 Task: Set Duration of Sprint called Sprint0000000012 in Scrum Project Project0000000004 to 3 weeks in Jira. Create ChildIssue0000000021 as Child Issue of Issue Issue0000000011 in Backlog  in Scrum Project Project0000000003 in Jira. Create ChildIssue0000000022 as Child Issue of Issue Issue0000000011 in Backlog  in Scrum Project Project0000000003 in Jira. Create ChildIssue0000000023 as Child Issue of Issue Issue0000000012 in Backlog  in Scrum Project Project0000000003 in Jira. Create ChildIssue0000000024 as Child Issue of Issue Issue0000000012 in Backlog  in Scrum Project Project0000000003 in Jira
Action: Mouse scrolled (477, 287) with delta (0, -1)
Screenshot: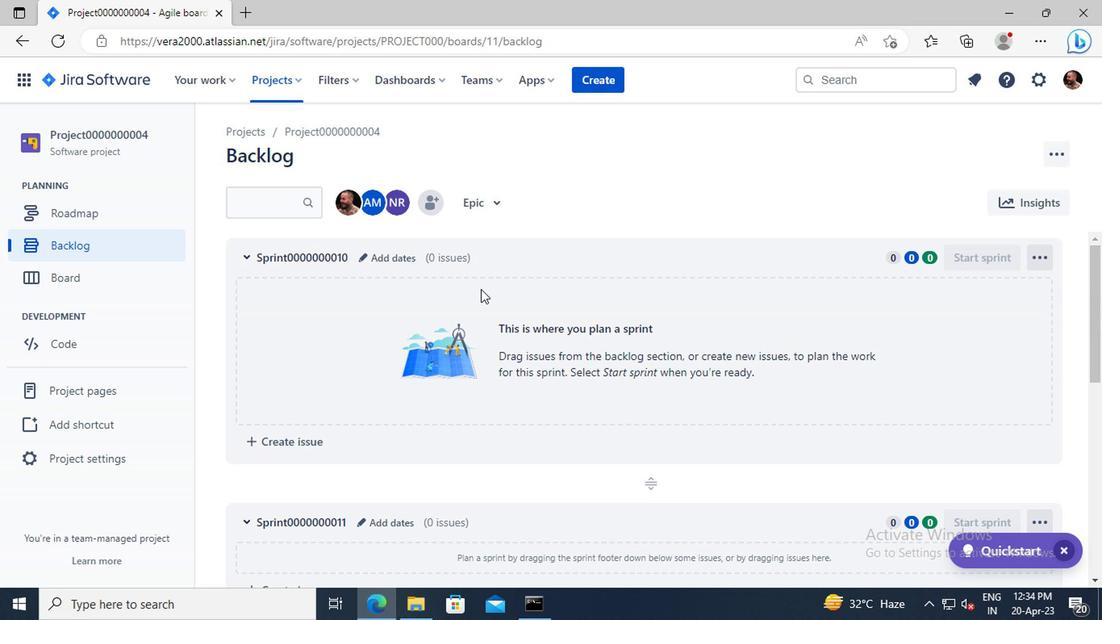 
Action: Mouse scrolled (477, 287) with delta (0, -1)
Screenshot: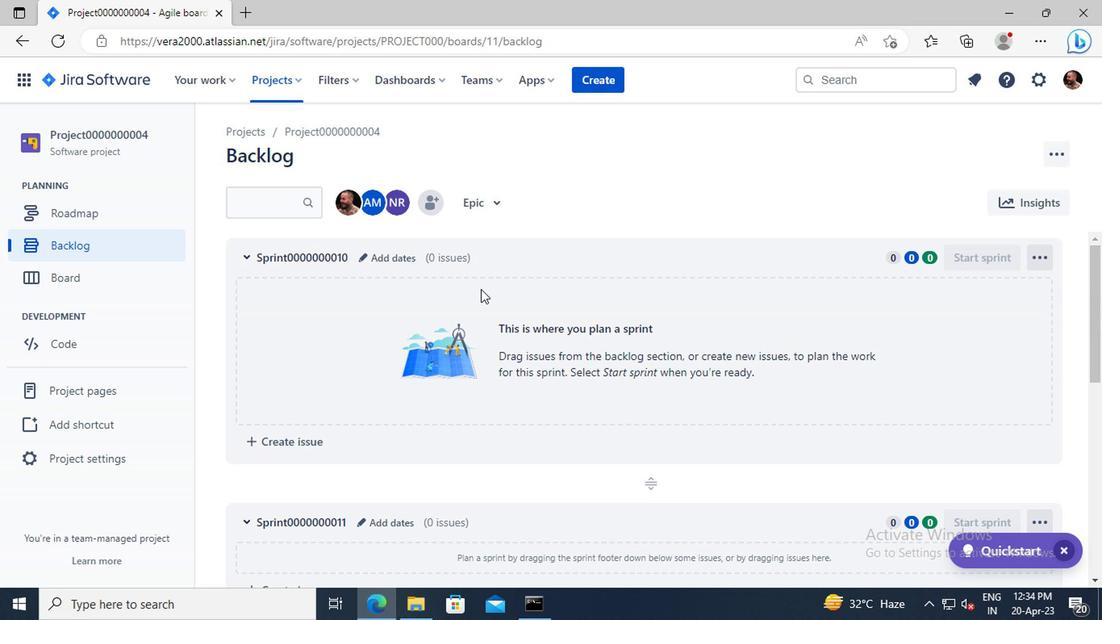 
Action: Mouse moved to (477, 329)
Screenshot: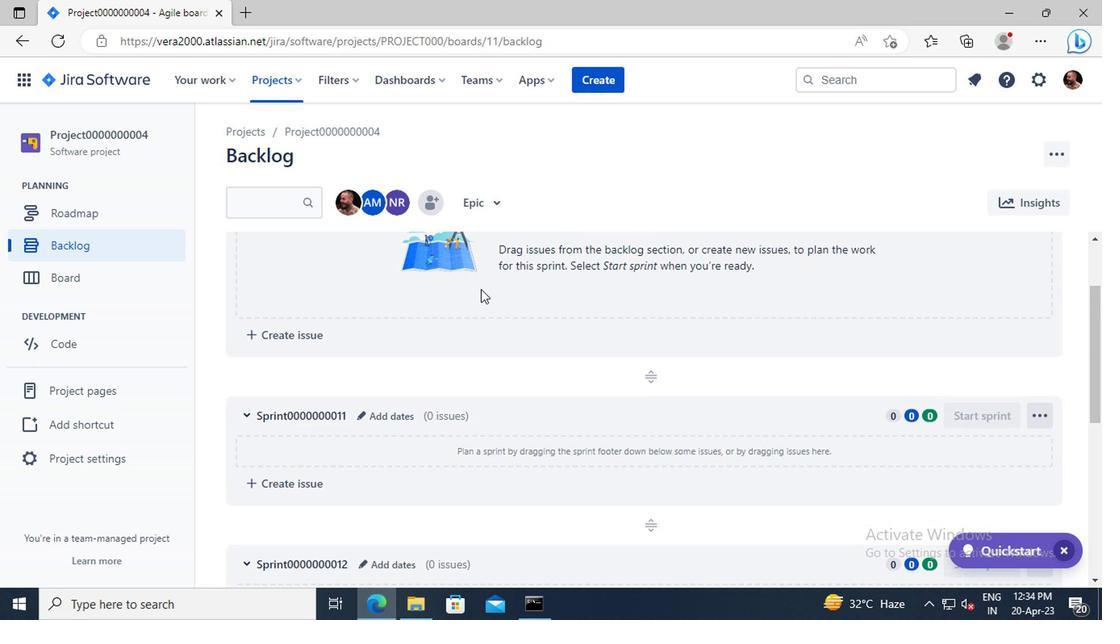 
Action: Mouse scrolled (477, 328) with delta (0, -1)
Screenshot: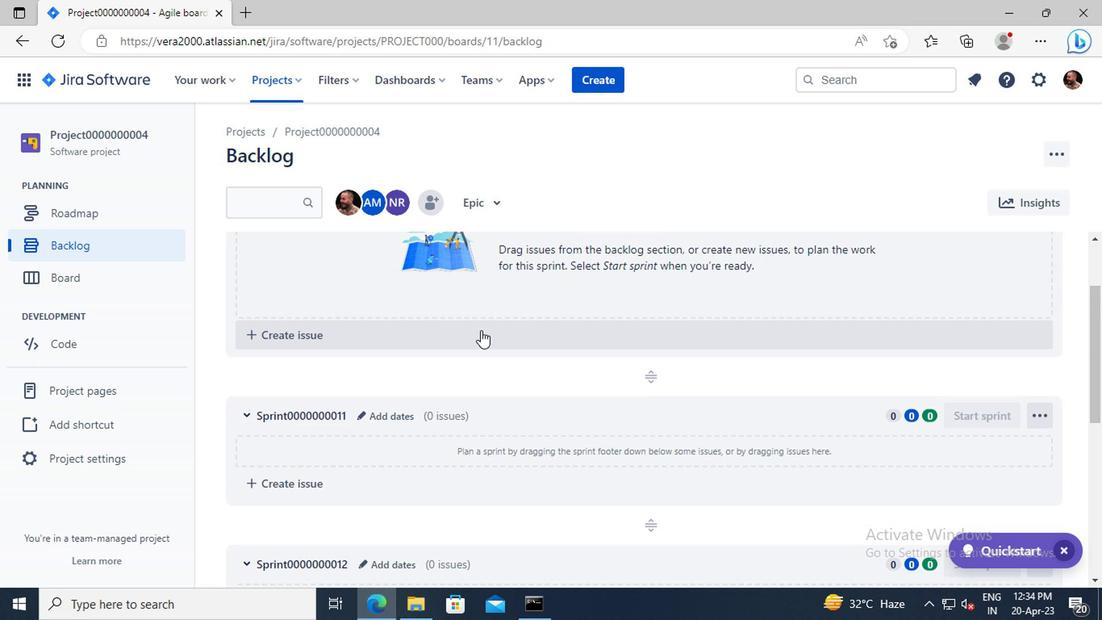 
Action: Mouse scrolled (477, 328) with delta (0, -1)
Screenshot: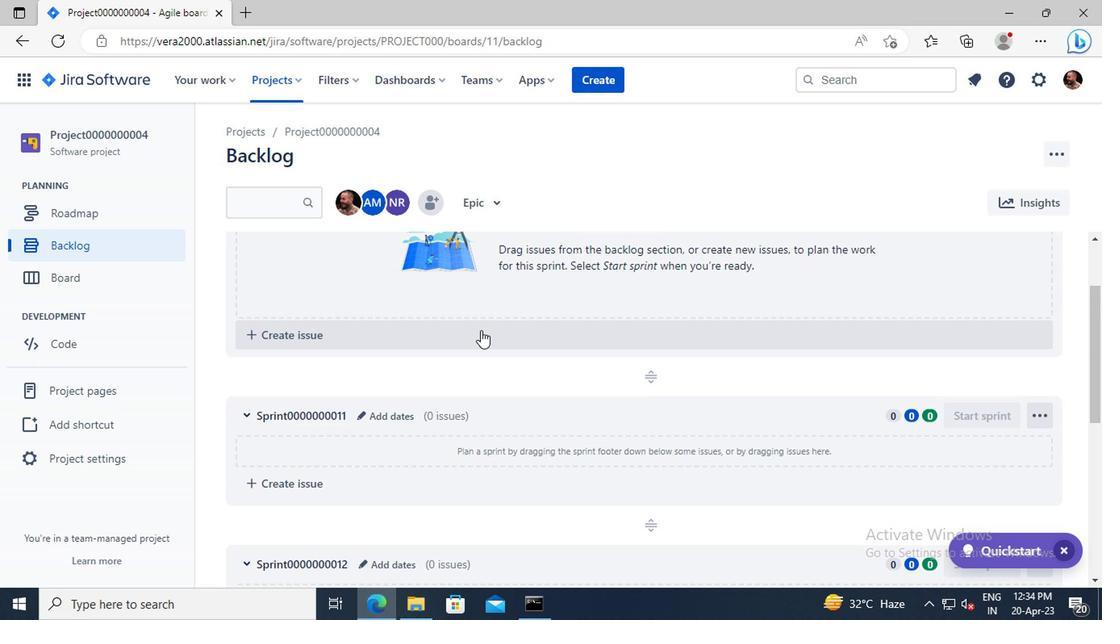 
Action: Mouse moved to (384, 455)
Screenshot: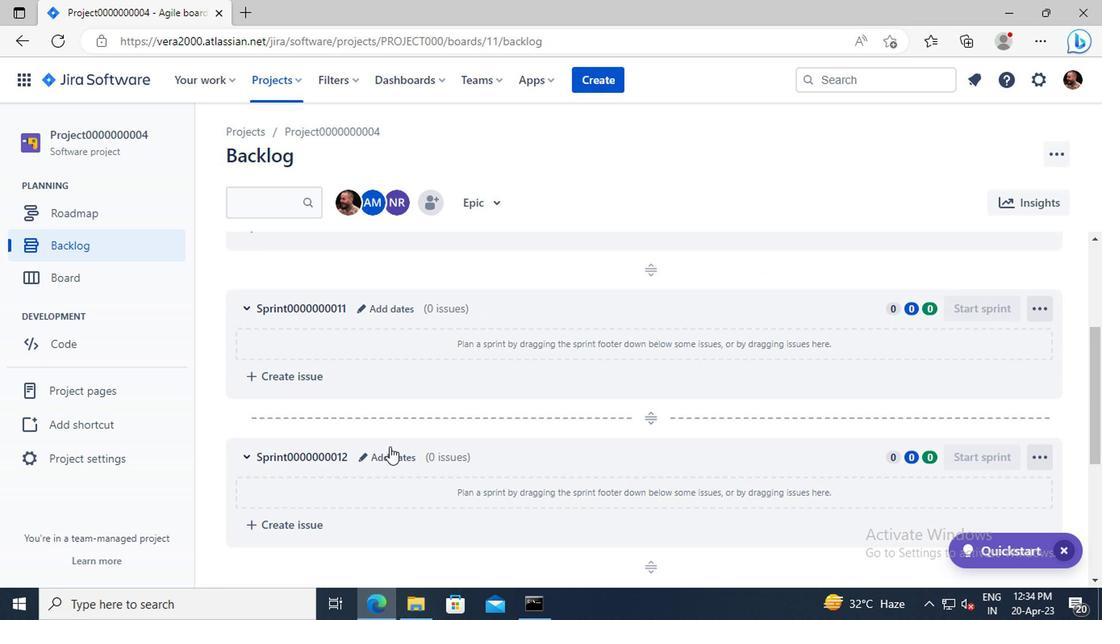 
Action: Mouse pressed left at (384, 455)
Screenshot: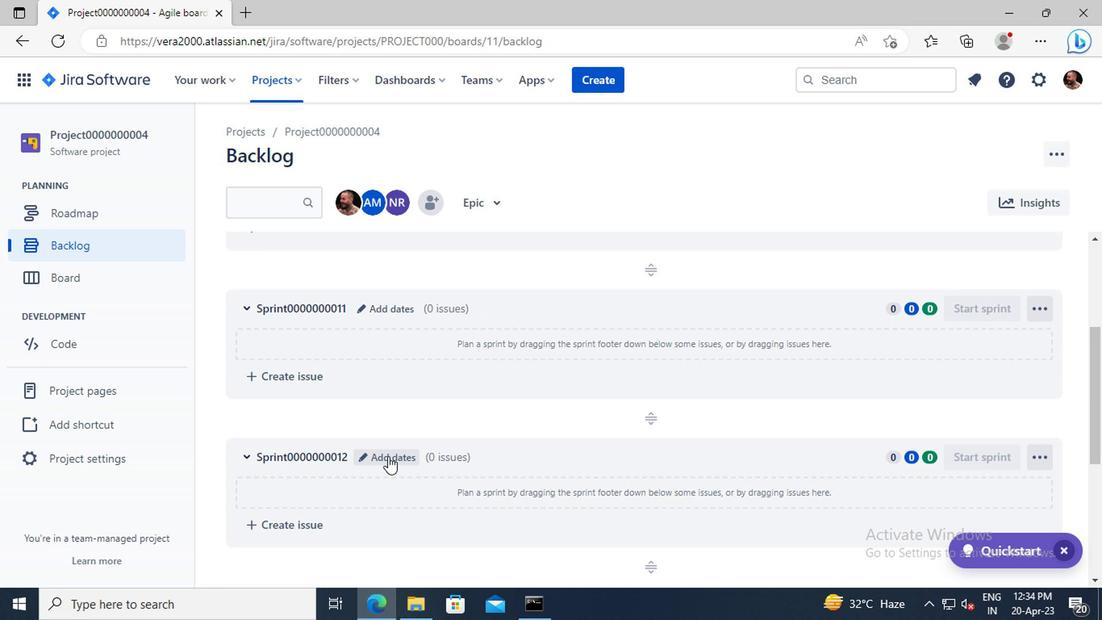 
Action: Mouse moved to (384, 258)
Screenshot: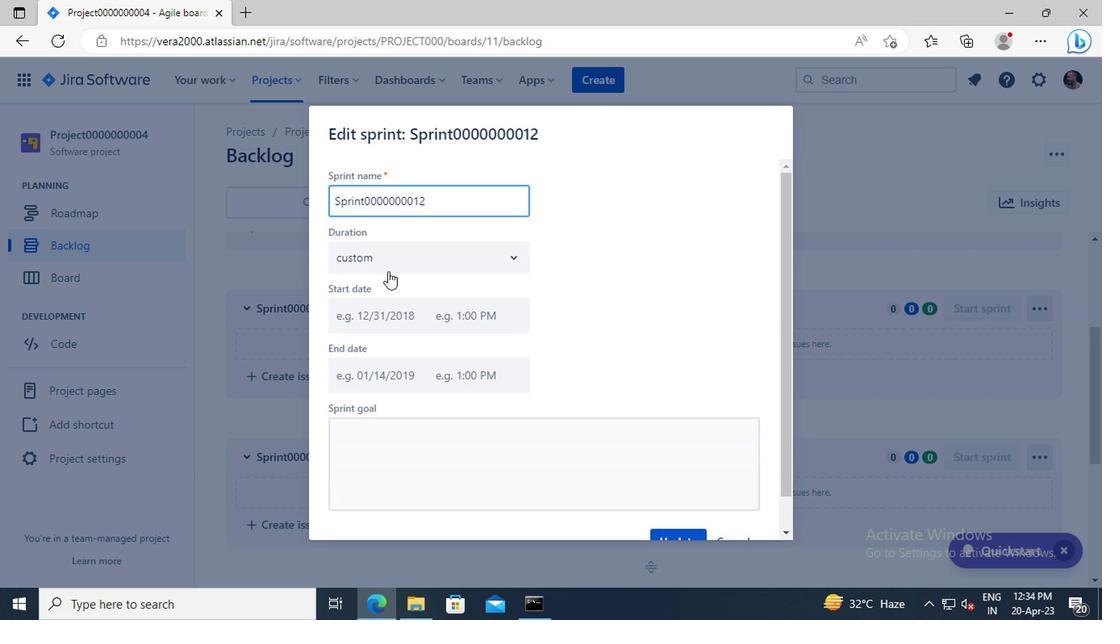
Action: Mouse pressed left at (384, 258)
Screenshot: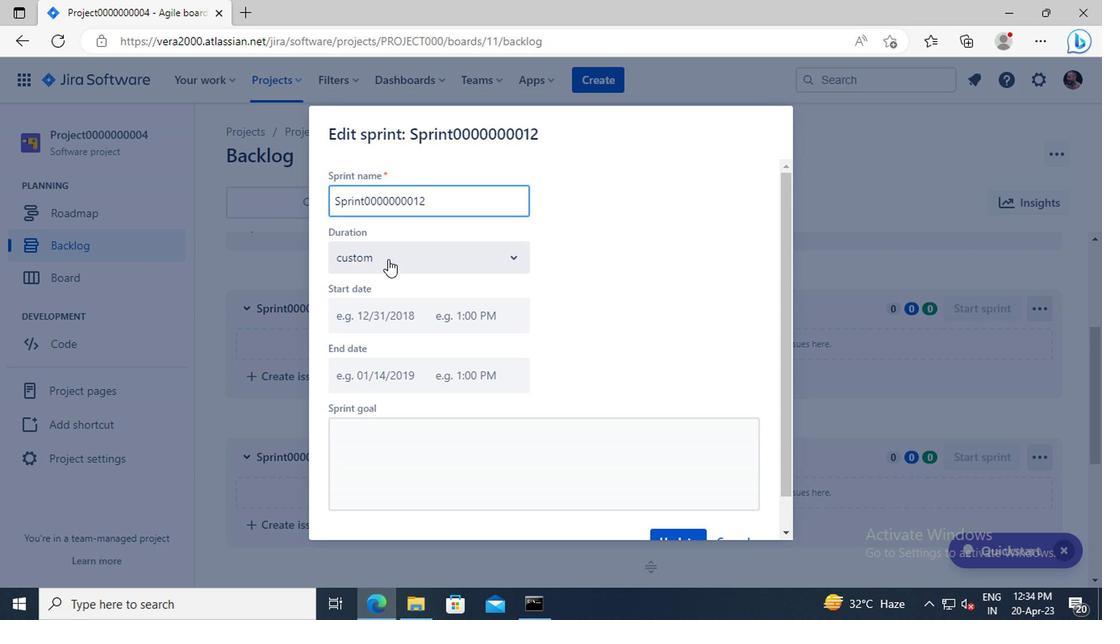 
Action: Mouse moved to (350, 350)
Screenshot: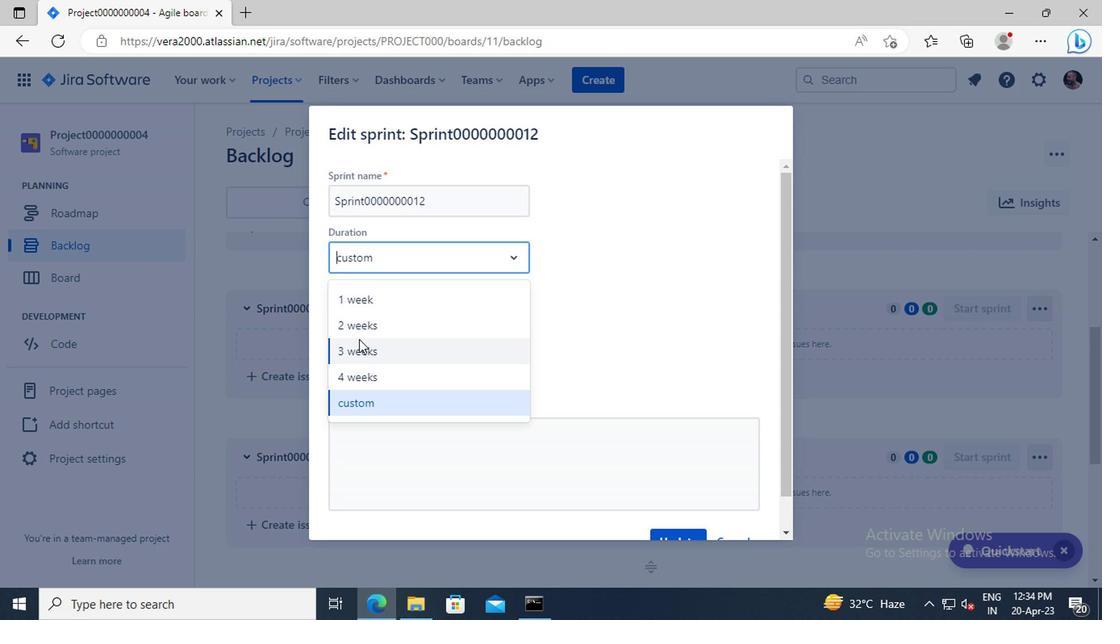 
Action: Mouse pressed left at (350, 350)
Screenshot: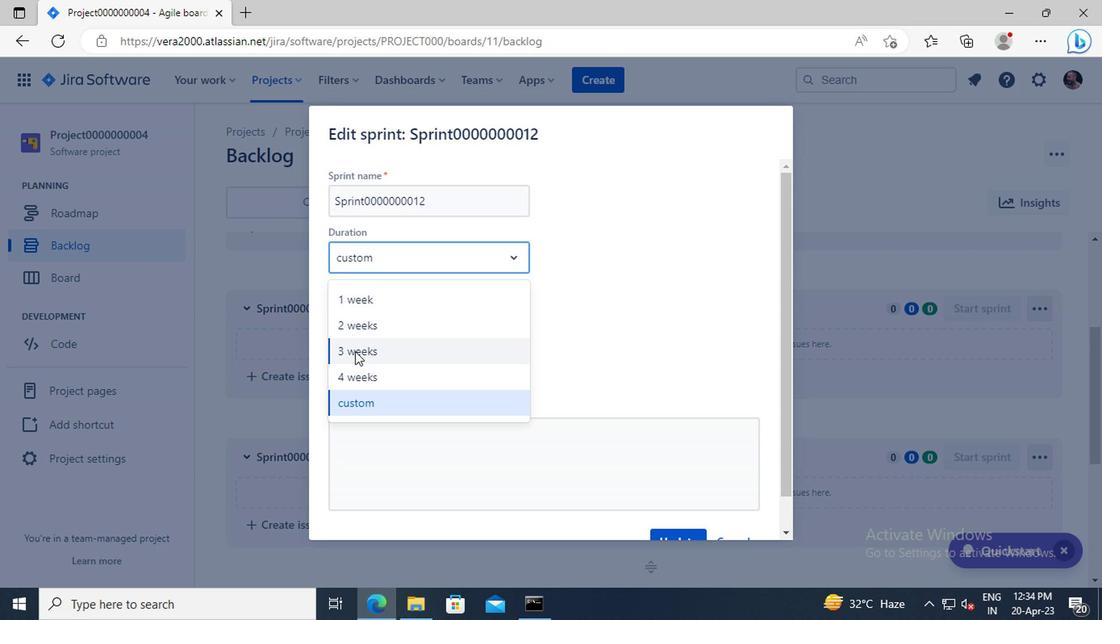 
Action: Mouse moved to (633, 479)
Screenshot: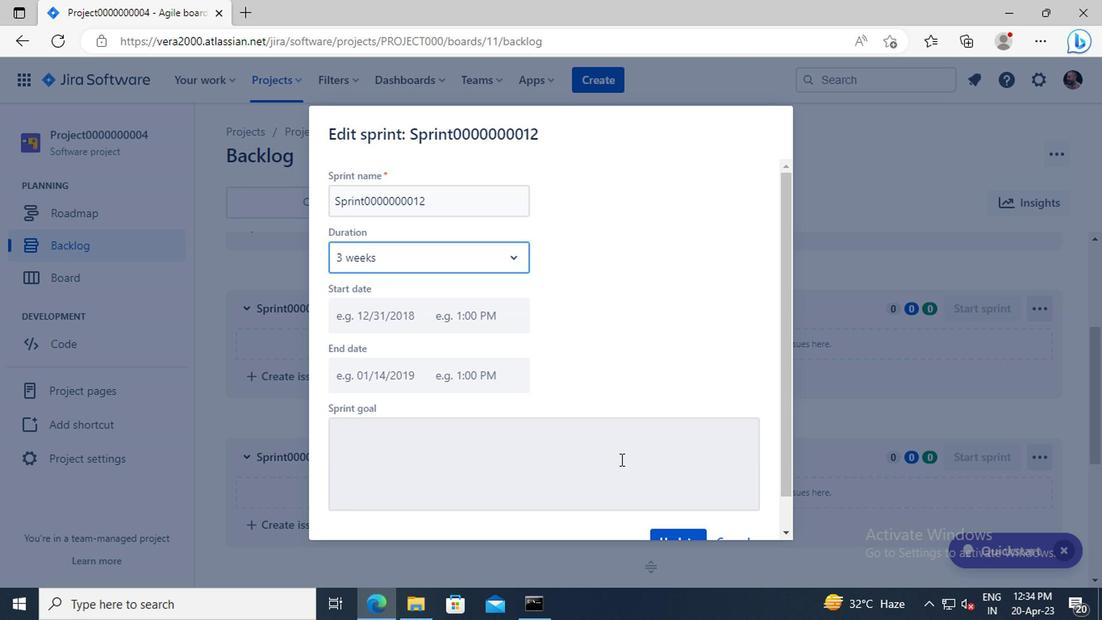 
Action: Mouse scrolled (633, 478) with delta (0, 0)
Screenshot: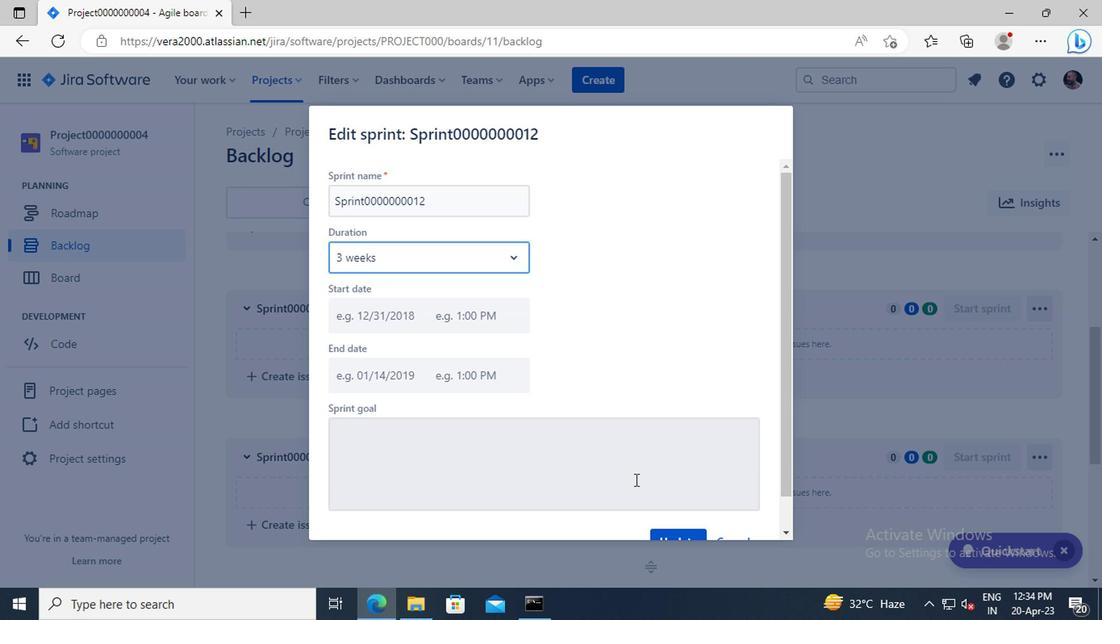 
Action: Mouse scrolled (633, 478) with delta (0, 0)
Screenshot: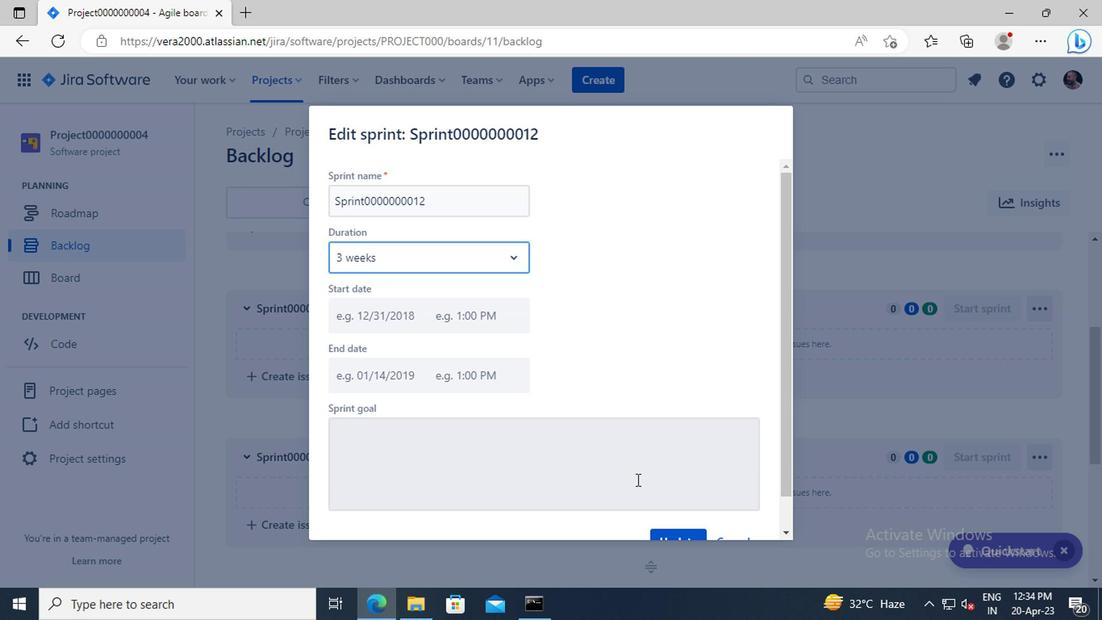 
Action: Mouse moved to (667, 498)
Screenshot: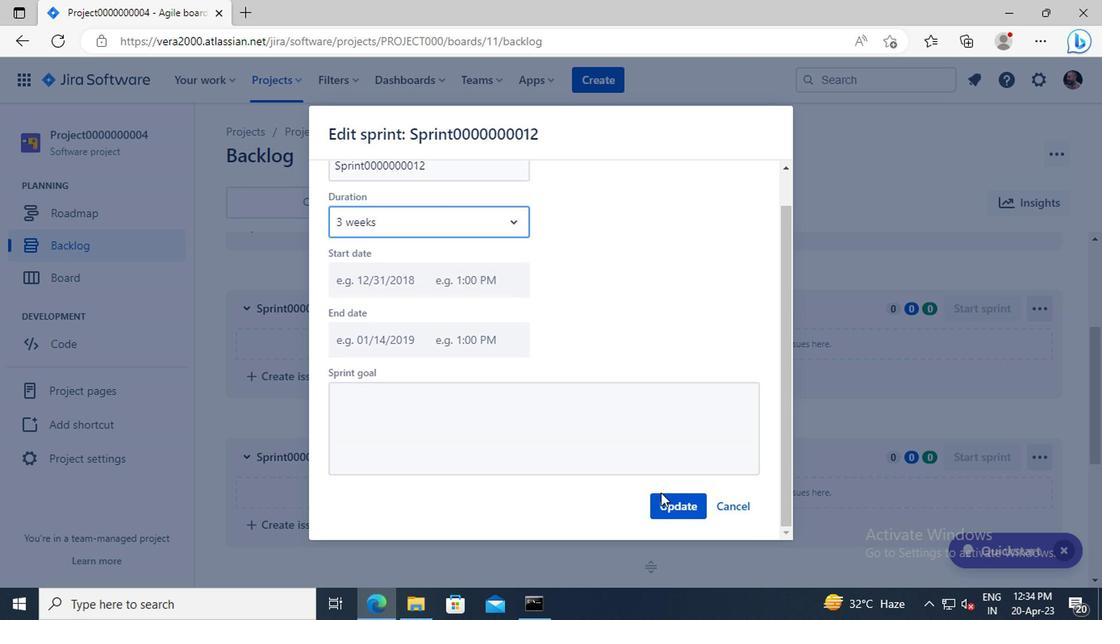 
Action: Mouse pressed left at (667, 498)
Screenshot: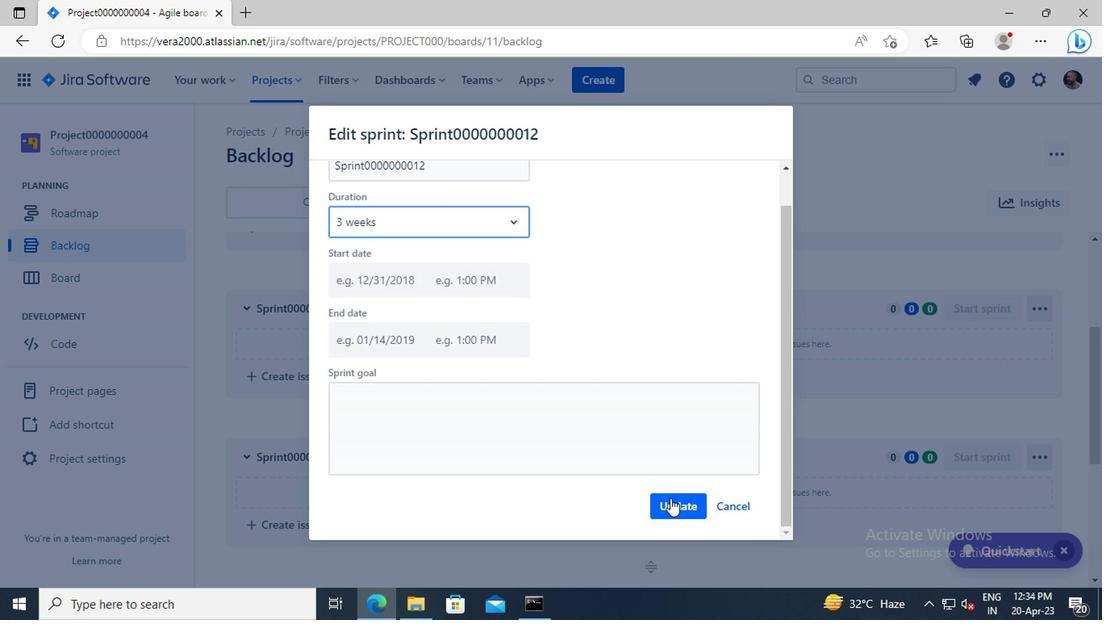 
Action: Mouse moved to (284, 79)
Screenshot: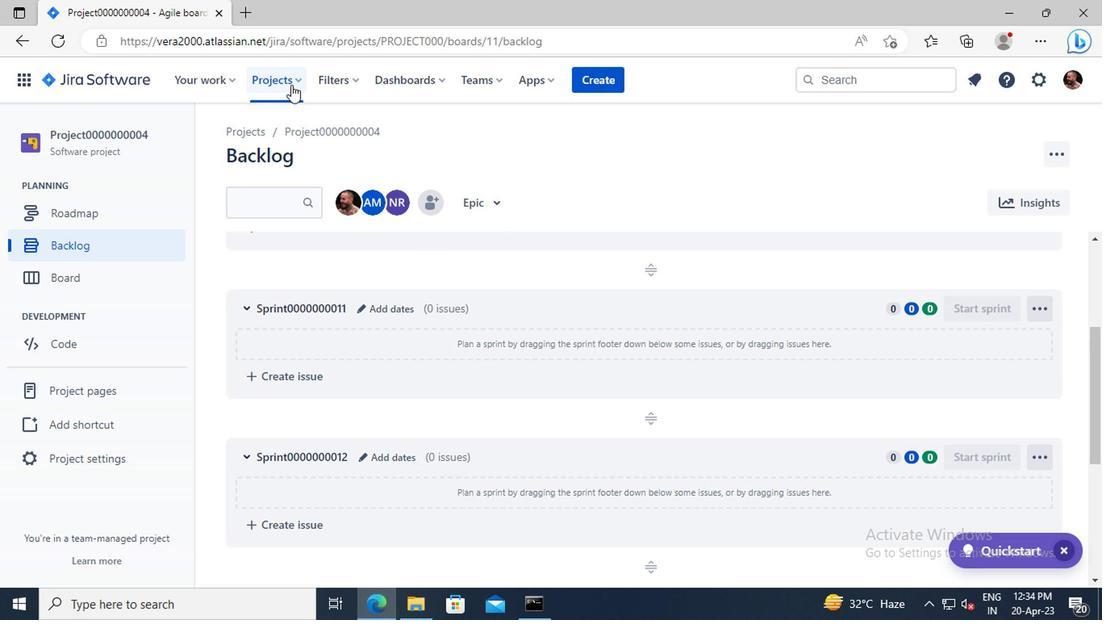 
Action: Mouse pressed left at (284, 79)
Screenshot: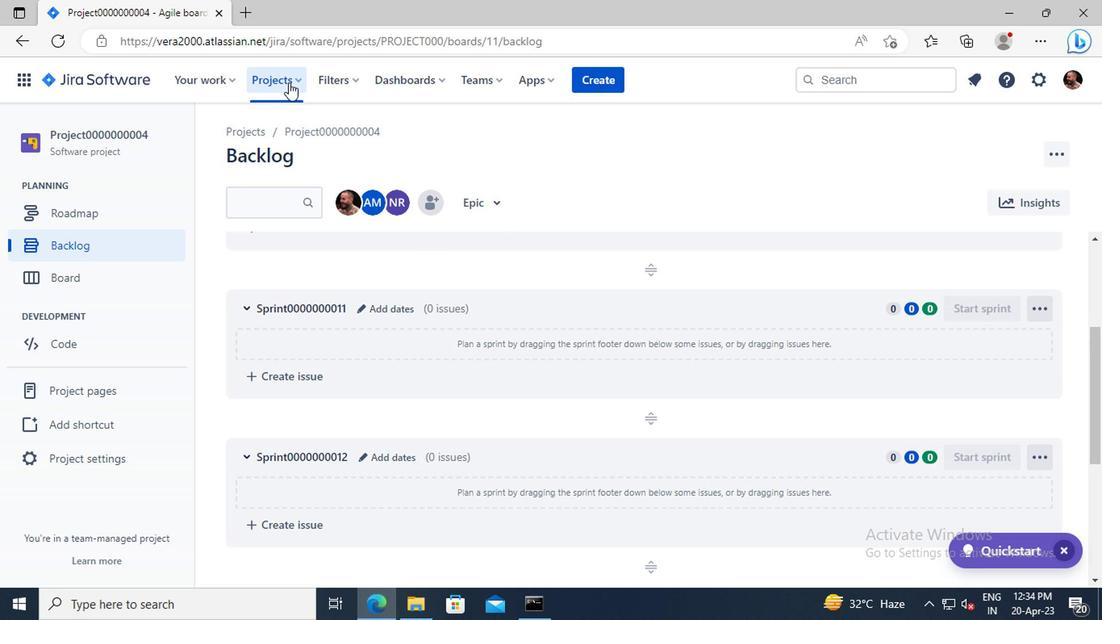 
Action: Mouse moved to (338, 187)
Screenshot: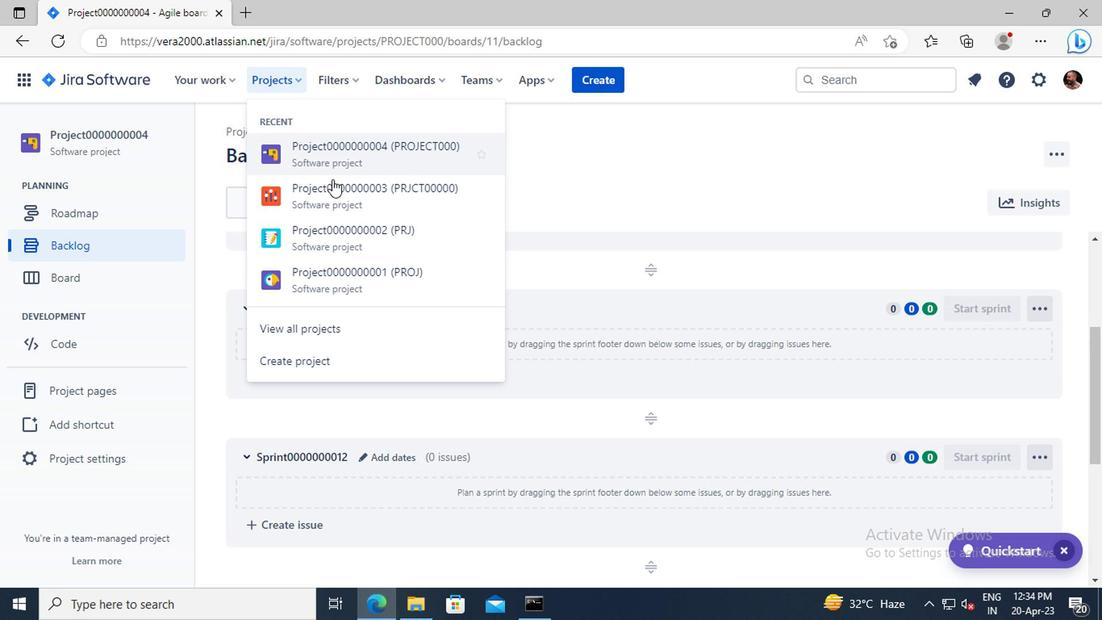 
Action: Mouse pressed left at (338, 187)
Screenshot: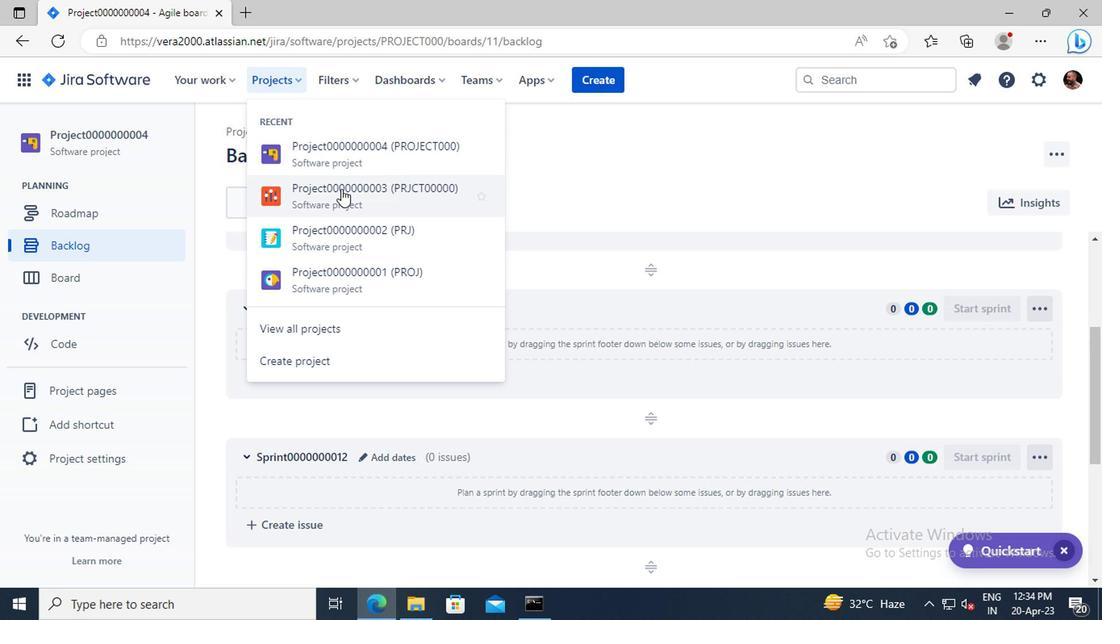 
Action: Mouse moved to (98, 244)
Screenshot: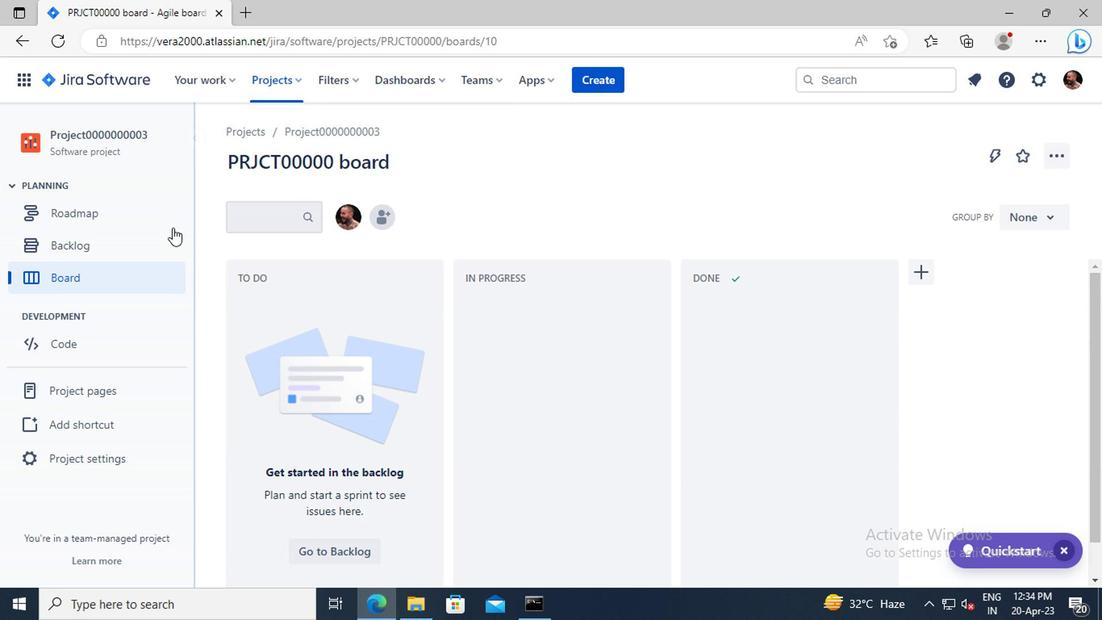 
Action: Mouse pressed left at (98, 244)
Screenshot: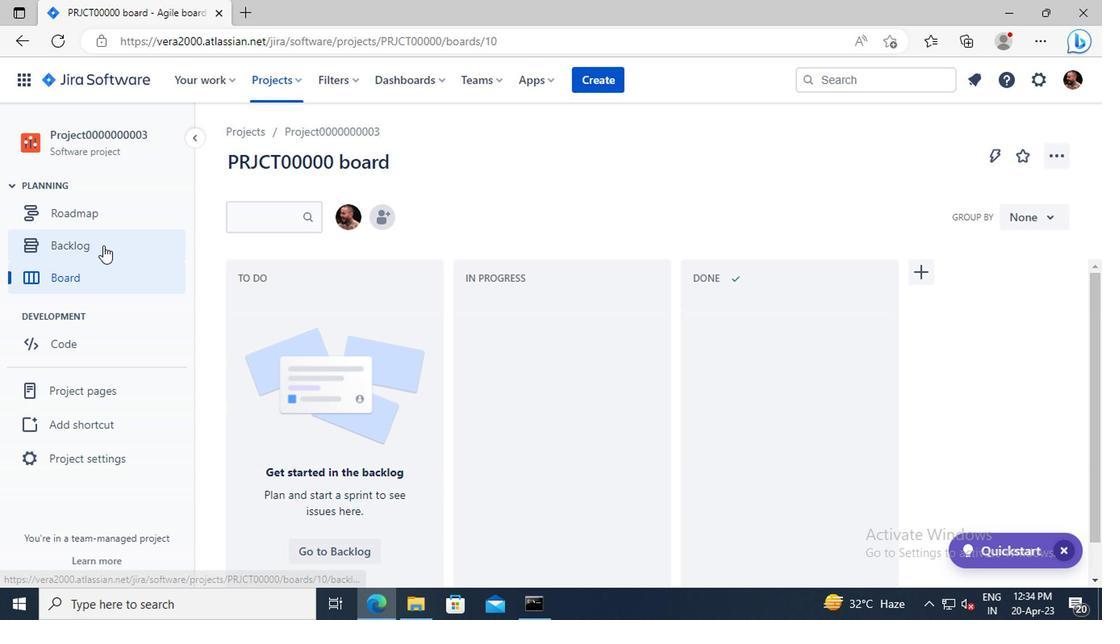 
Action: Mouse moved to (332, 272)
Screenshot: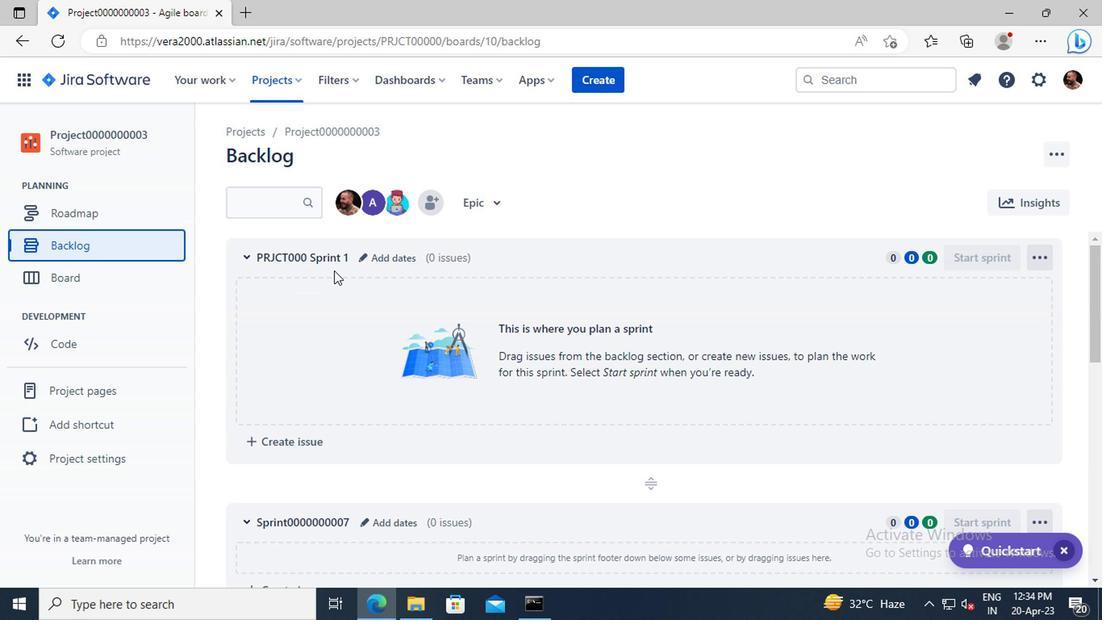
Action: Mouse scrolled (332, 272) with delta (0, 0)
Screenshot: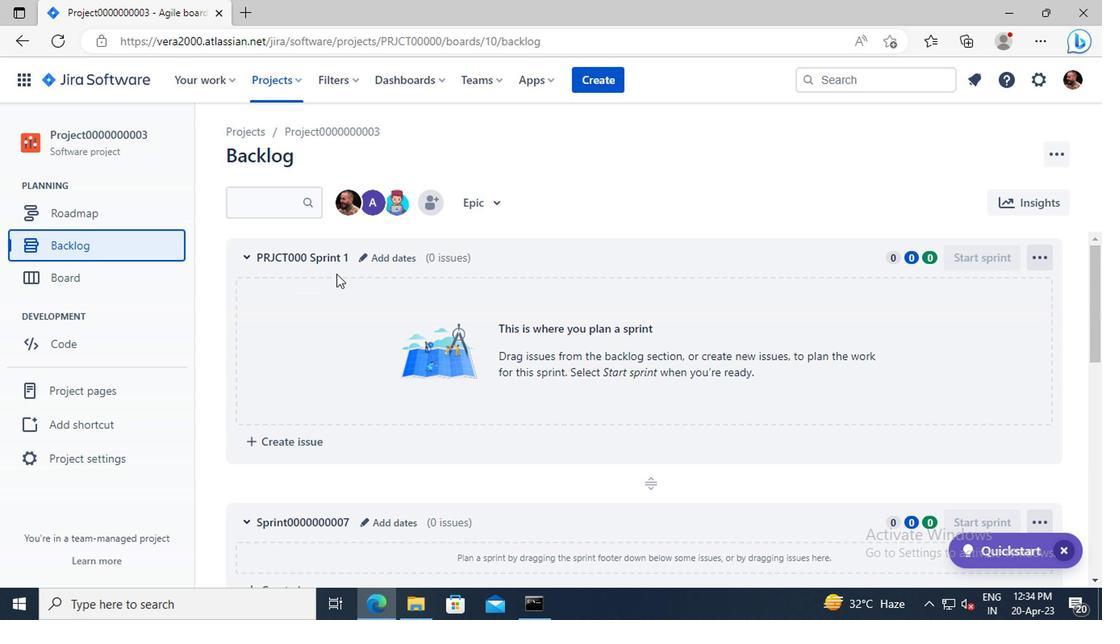 
Action: Mouse scrolled (332, 272) with delta (0, 0)
Screenshot: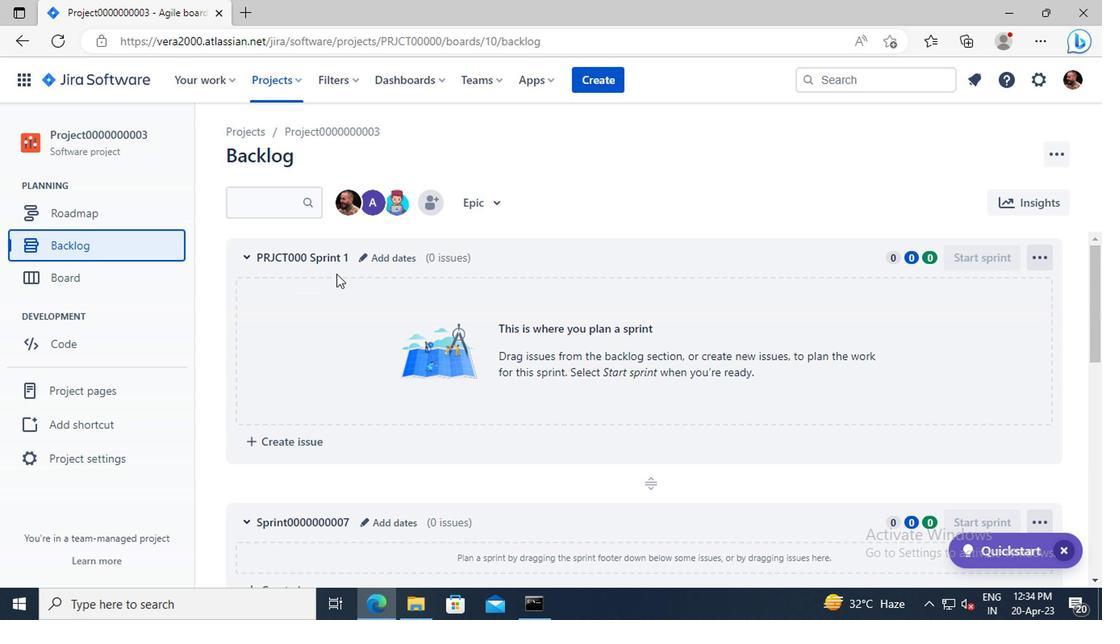 
Action: Mouse moved to (344, 298)
Screenshot: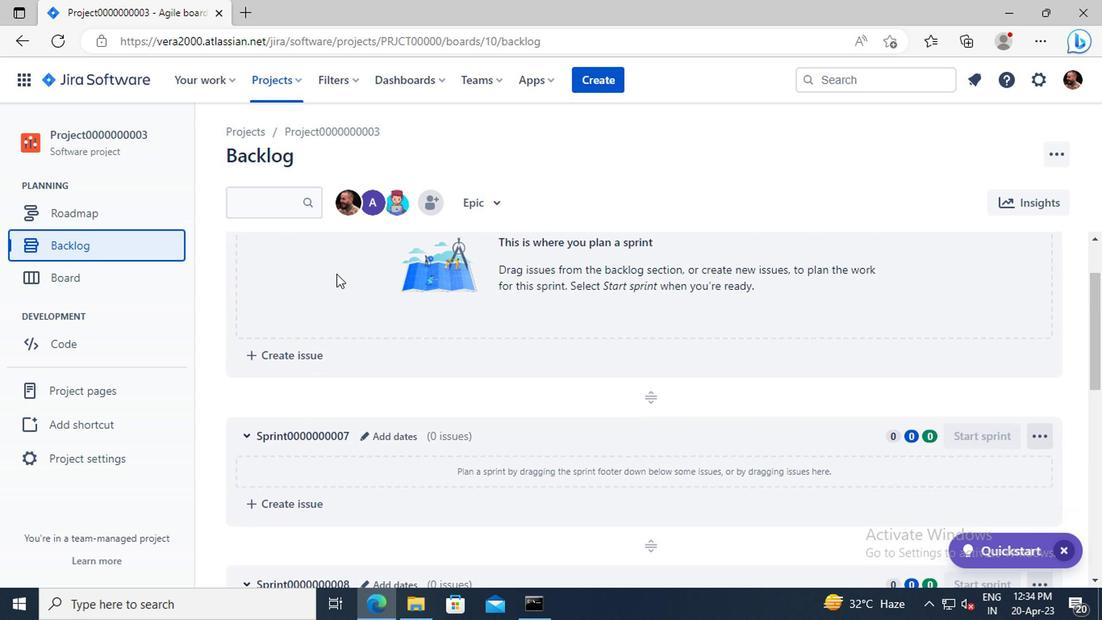 
Action: Mouse scrolled (344, 298) with delta (0, 0)
Screenshot: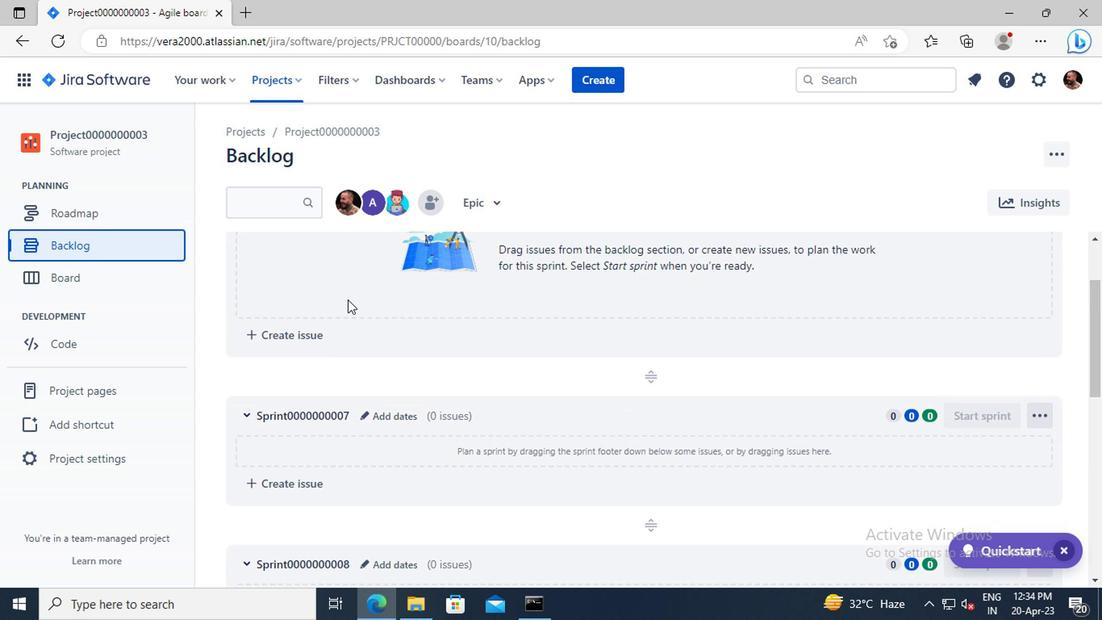 
Action: Mouse scrolled (344, 298) with delta (0, 0)
Screenshot: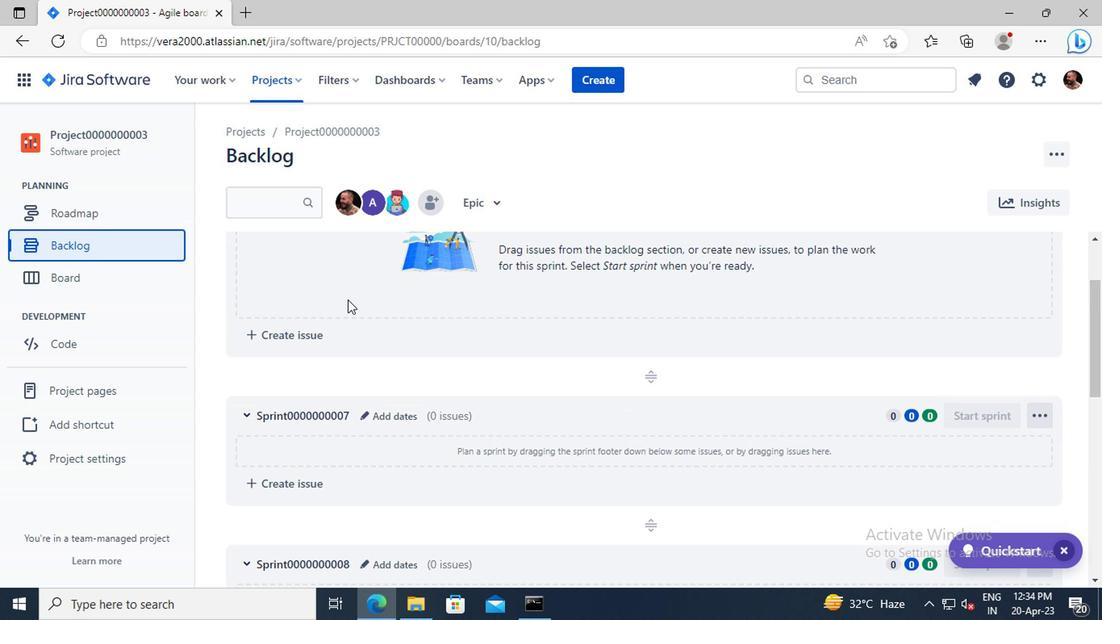 
Action: Mouse scrolled (344, 298) with delta (0, 0)
Screenshot: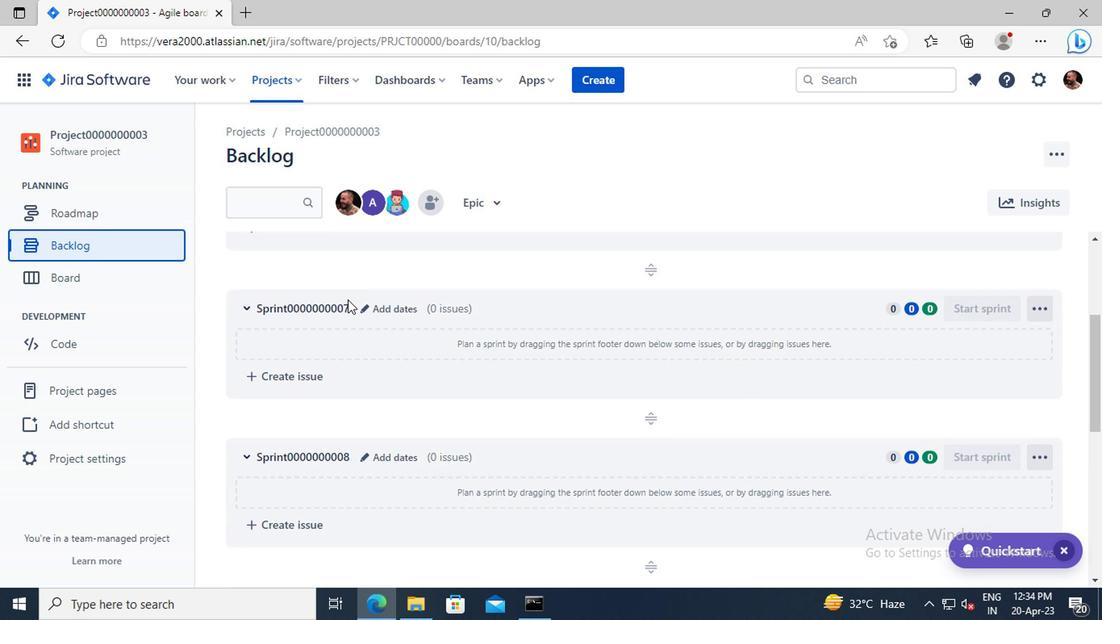 
Action: Mouse scrolled (344, 298) with delta (0, 0)
Screenshot: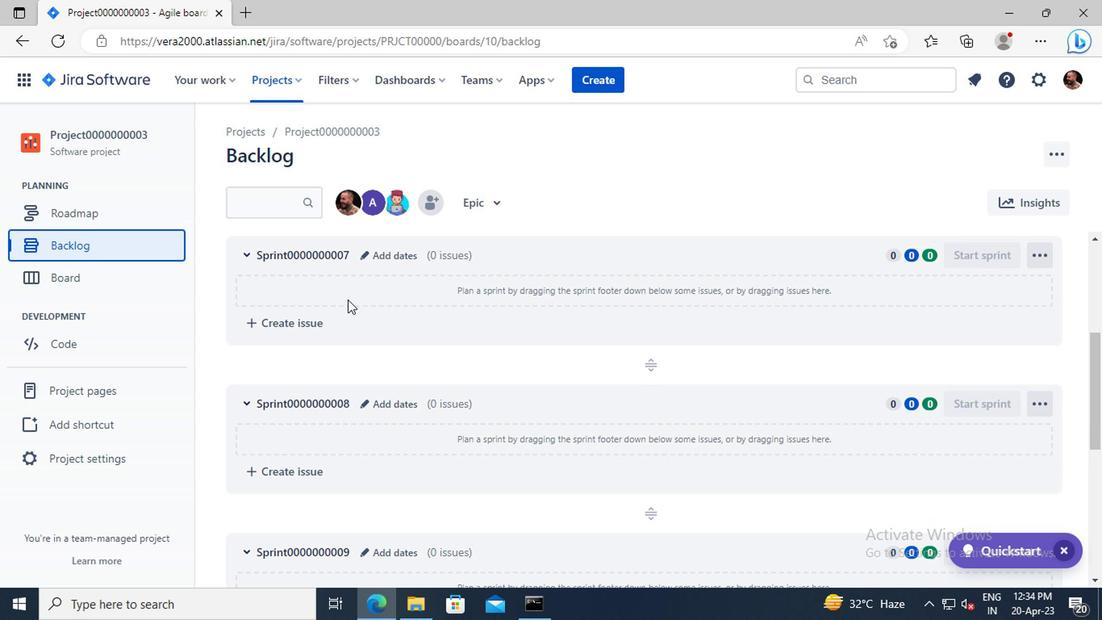 
Action: Mouse scrolled (344, 298) with delta (0, 0)
Screenshot: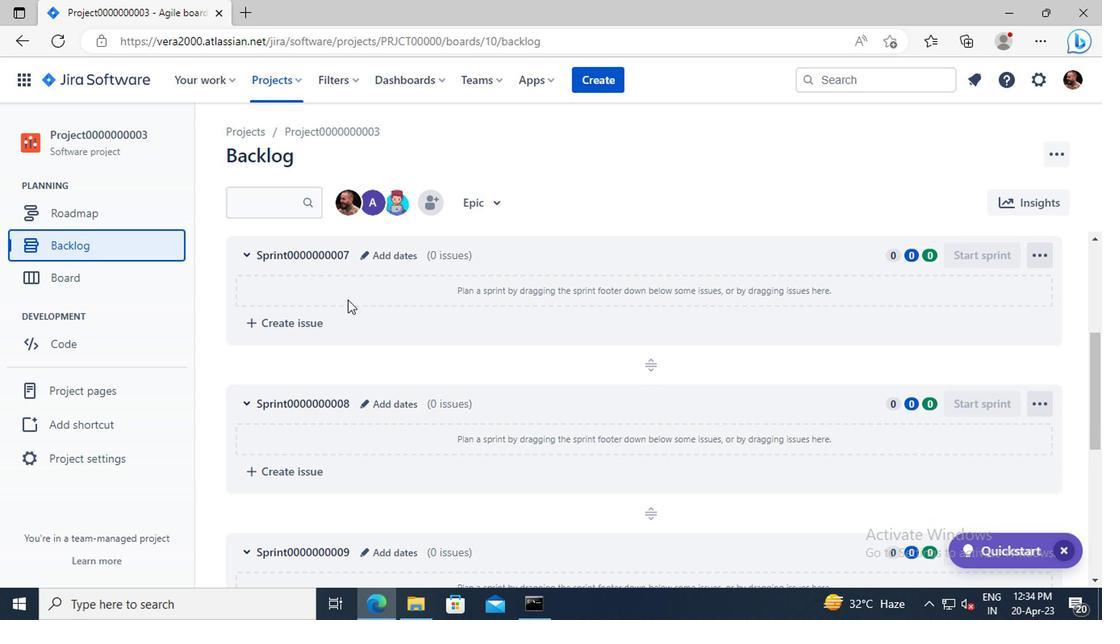 
Action: Mouse scrolled (344, 298) with delta (0, 0)
Screenshot: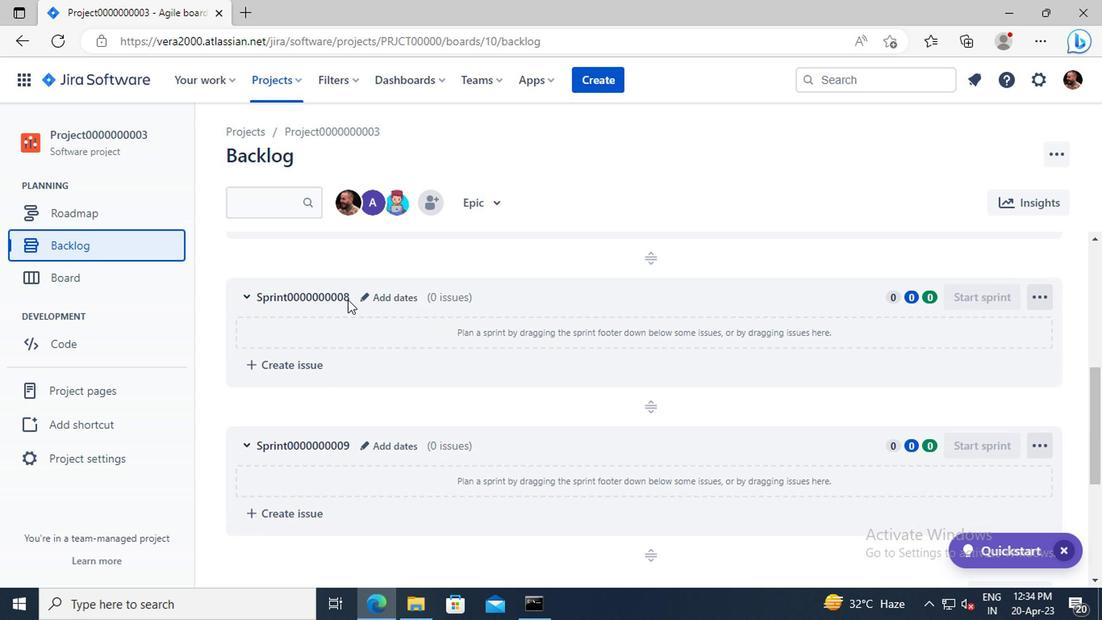 
Action: Mouse scrolled (344, 298) with delta (0, 0)
Screenshot: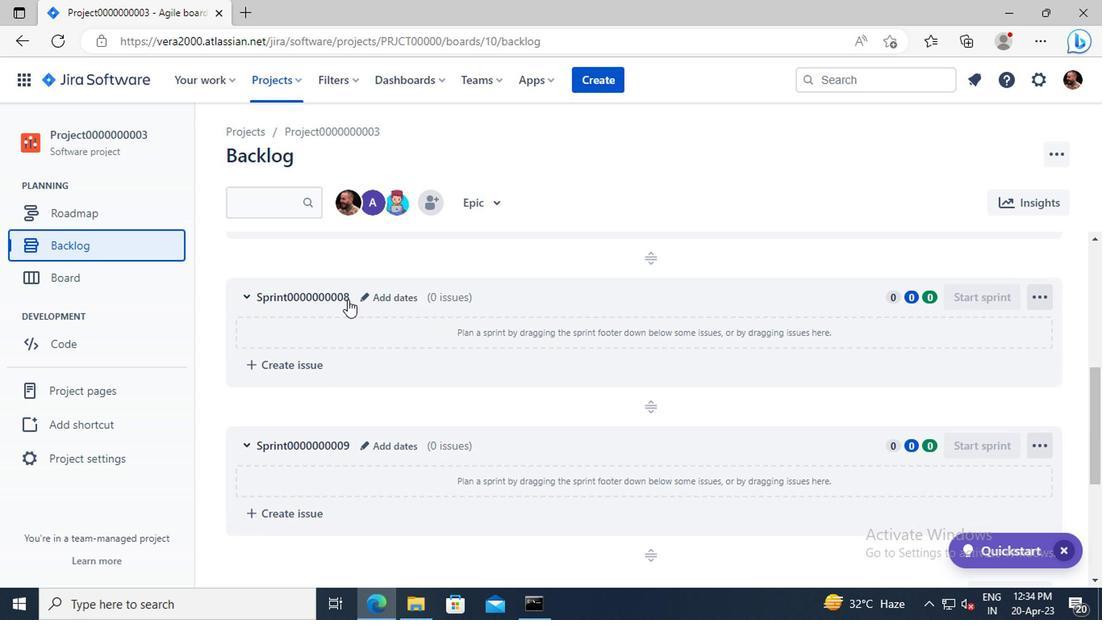 
Action: Mouse scrolled (344, 298) with delta (0, 0)
Screenshot: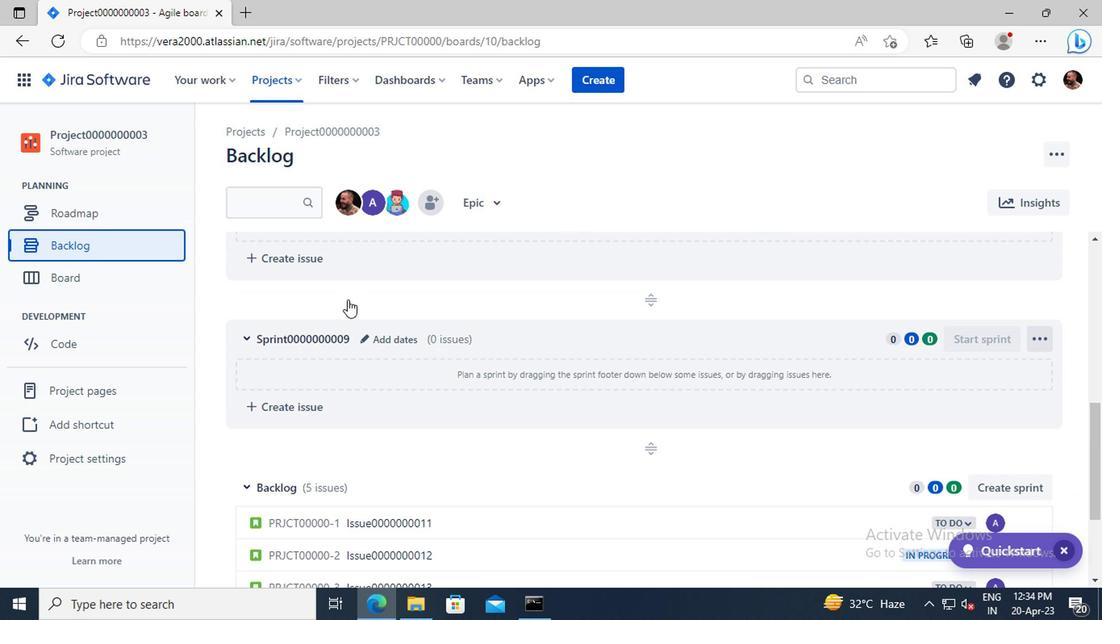 
Action: Mouse scrolled (344, 298) with delta (0, 0)
Screenshot: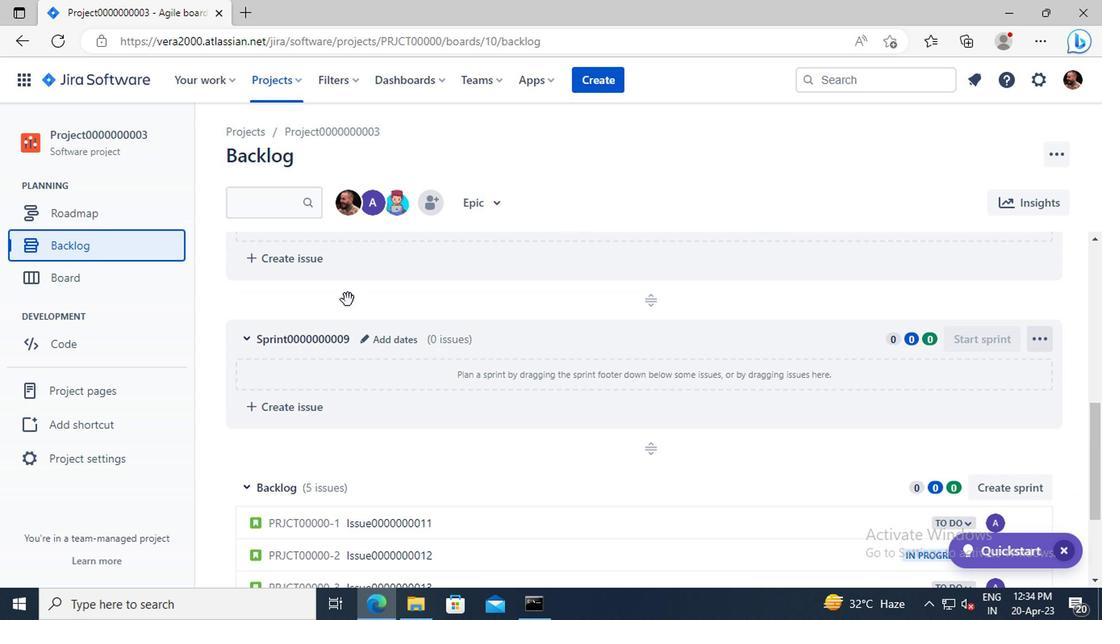 
Action: Mouse scrolled (344, 298) with delta (0, 0)
Screenshot: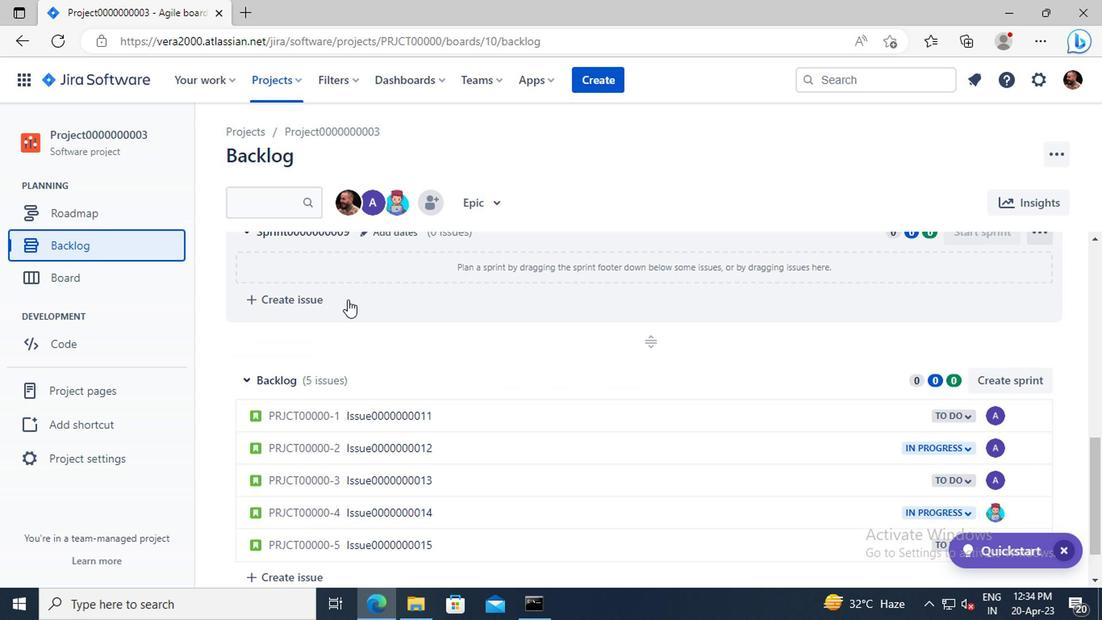 
Action: Mouse moved to (386, 363)
Screenshot: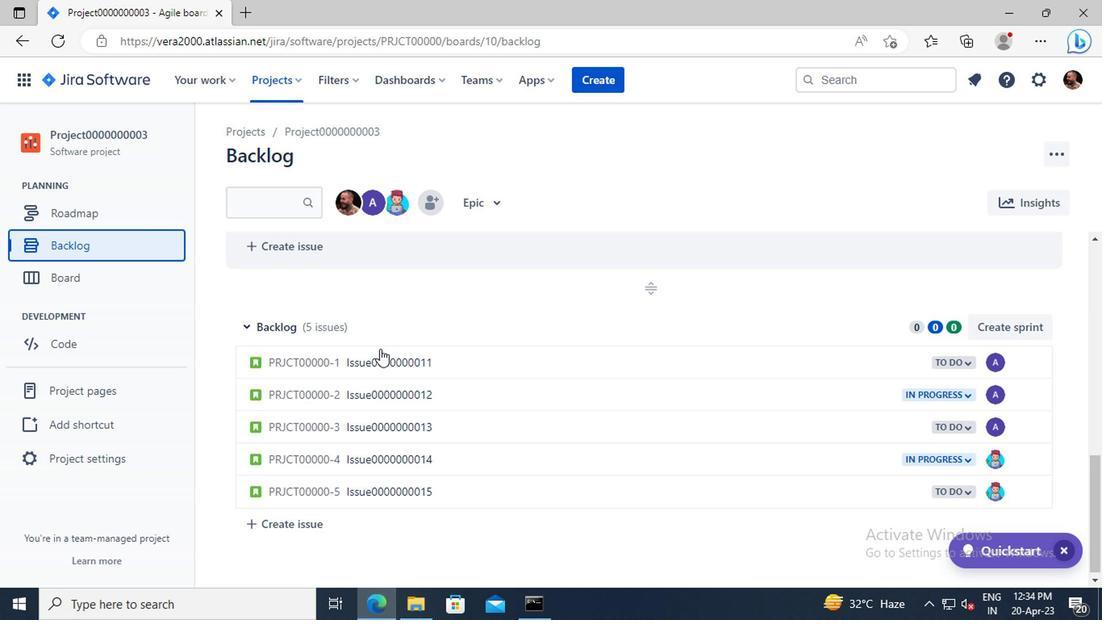 
Action: Mouse pressed left at (386, 363)
Screenshot: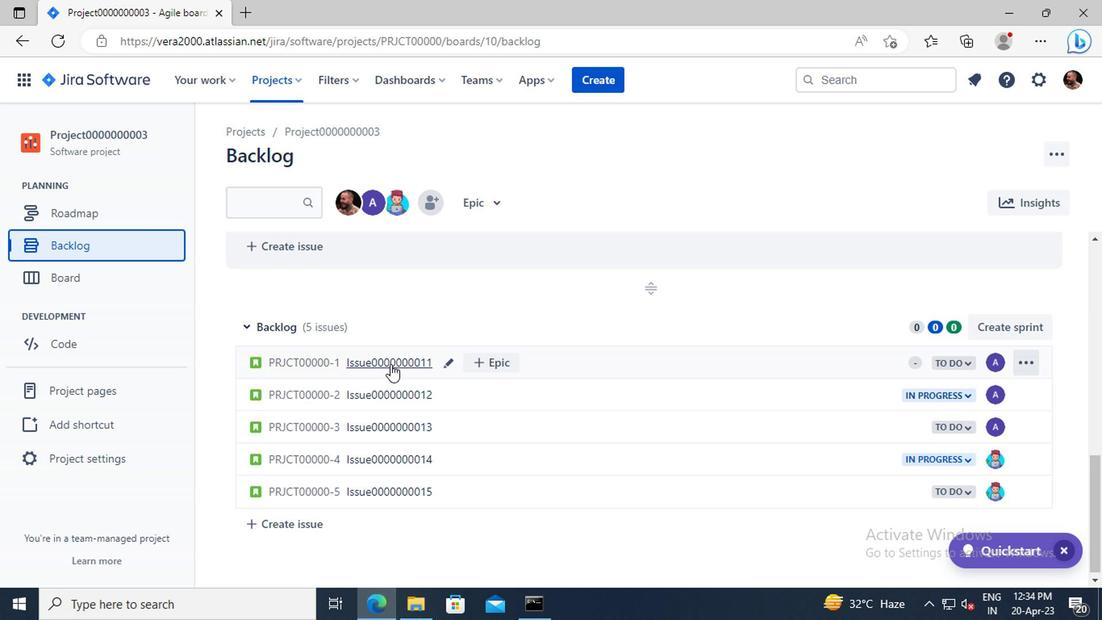 
Action: Mouse moved to (813, 325)
Screenshot: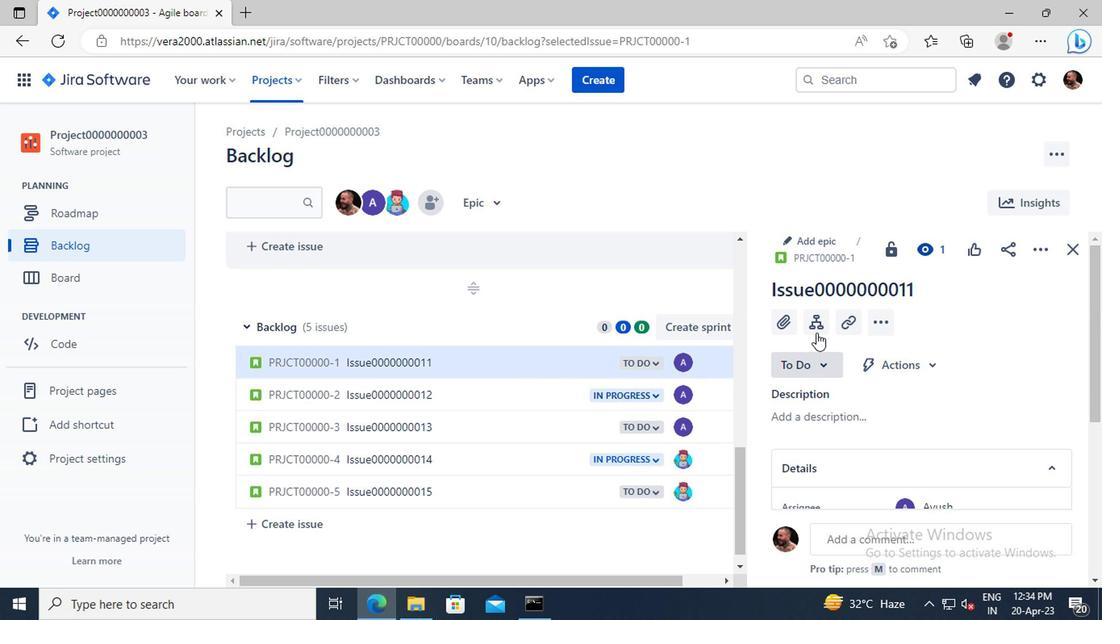 
Action: Mouse pressed left at (813, 325)
Screenshot: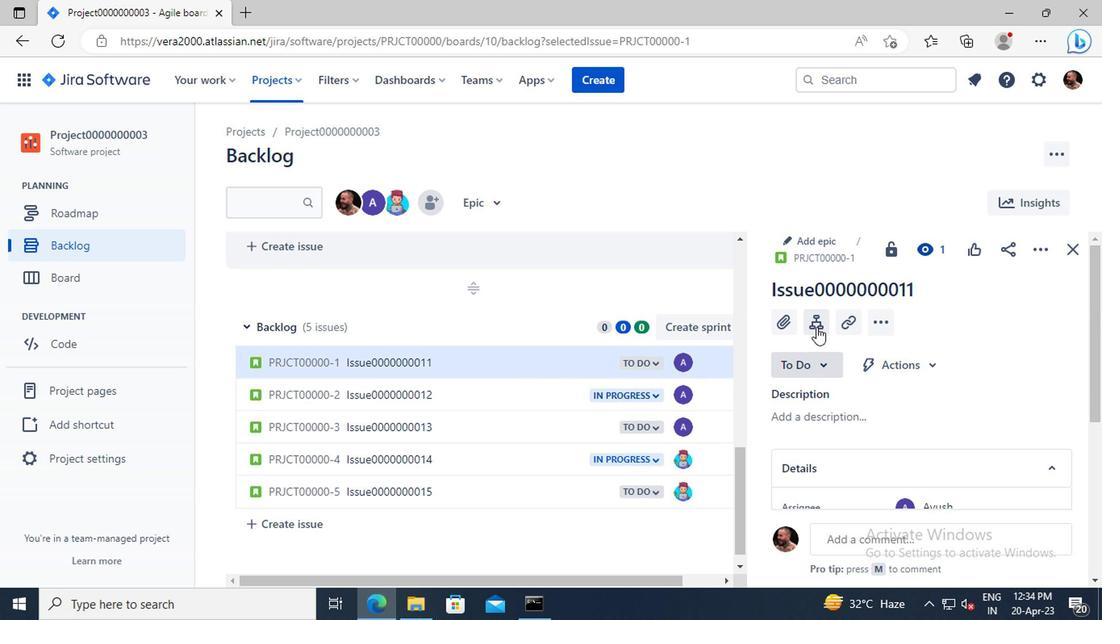 
Action: Mouse moved to (830, 390)
Screenshot: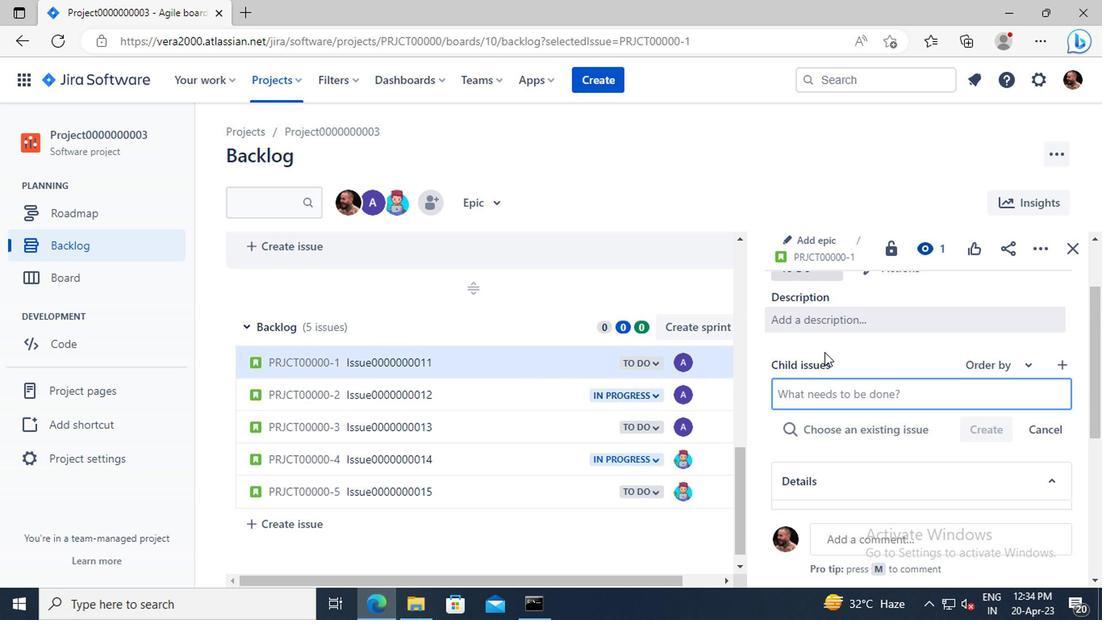 
Action: Mouse pressed left at (830, 390)
Screenshot: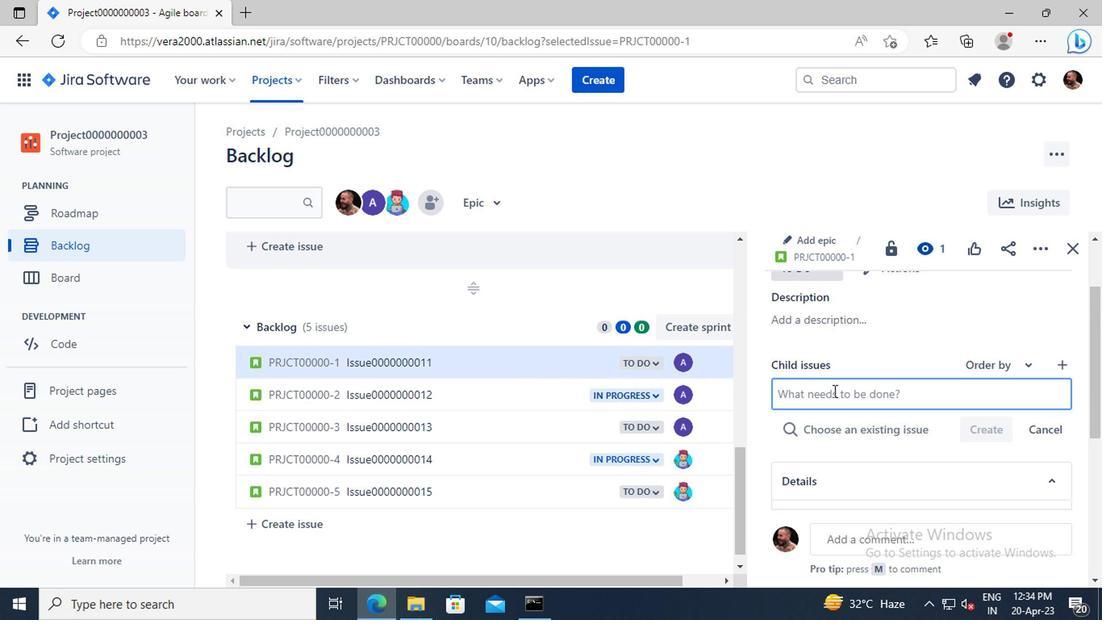 
Action: Key pressed <Key.shift>CHILD<Key.shift>ISSUE0000000021
Screenshot: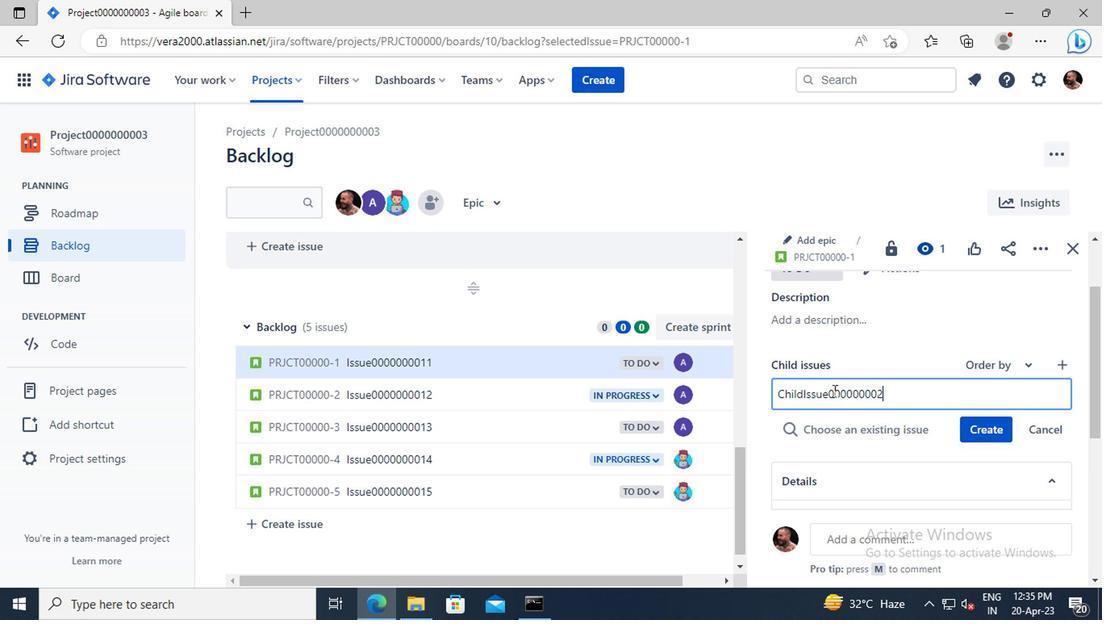 
Action: Mouse moved to (974, 426)
Screenshot: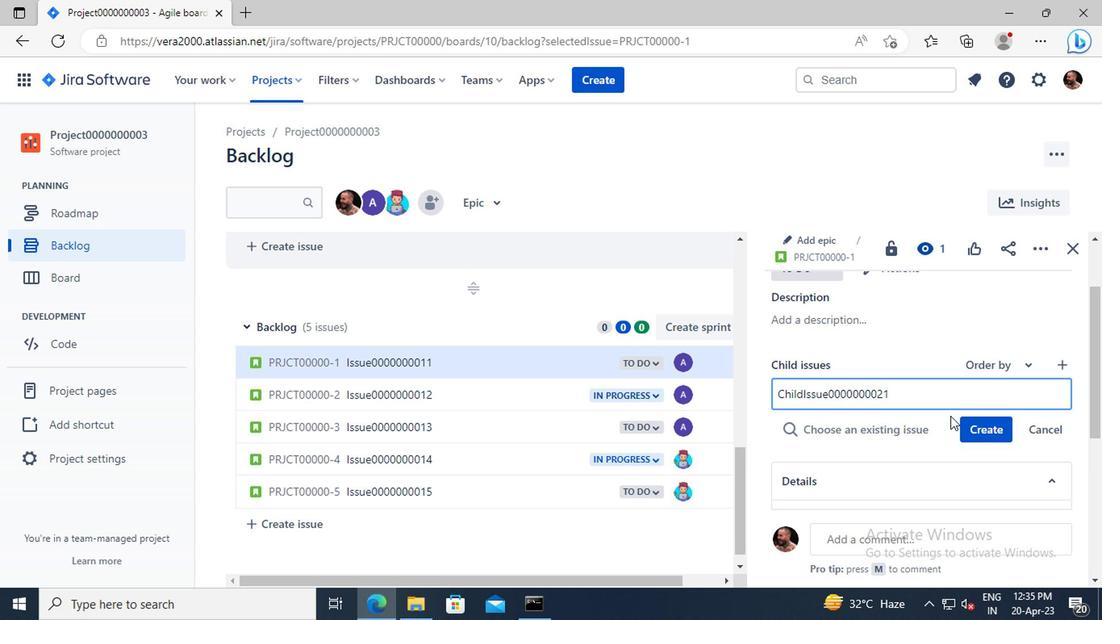 
Action: Mouse pressed left at (974, 426)
Screenshot: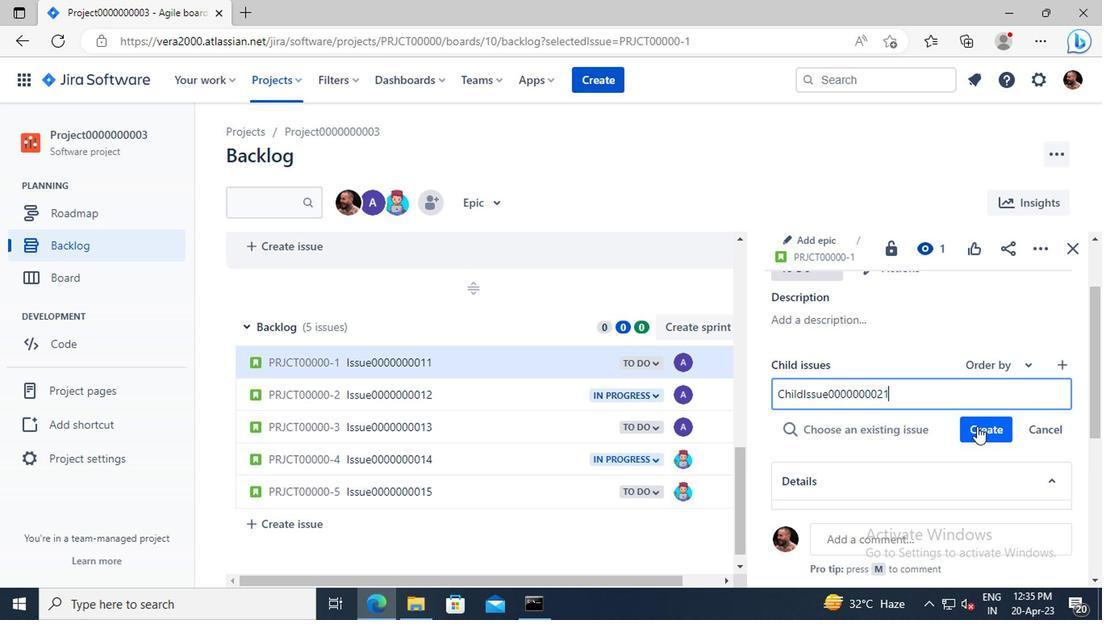 
Action: Mouse moved to (856, 437)
Screenshot: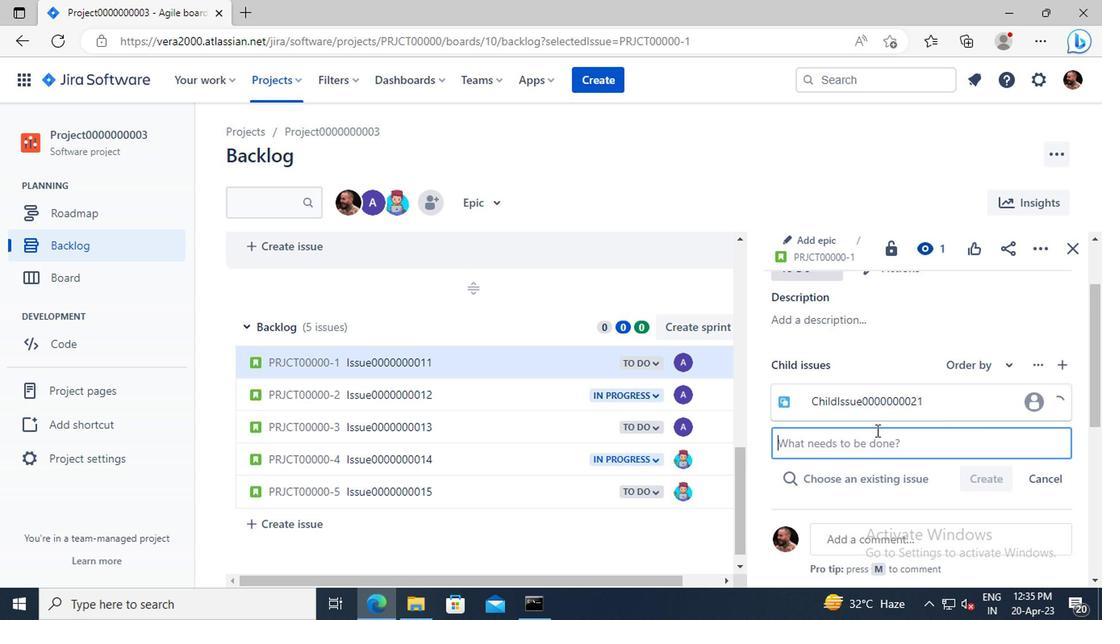 
Action: Mouse pressed left at (856, 437)
Screenshot: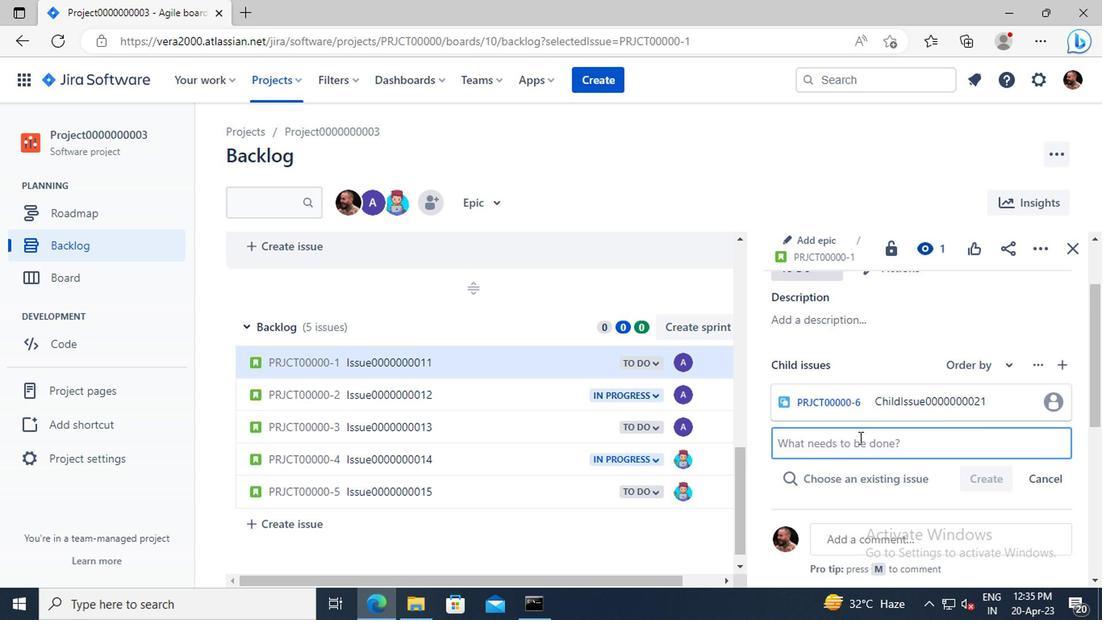 
Action: Key pressed <Key.shift>CHILD<Key.shift>ISSUE0000000022
Screenshot: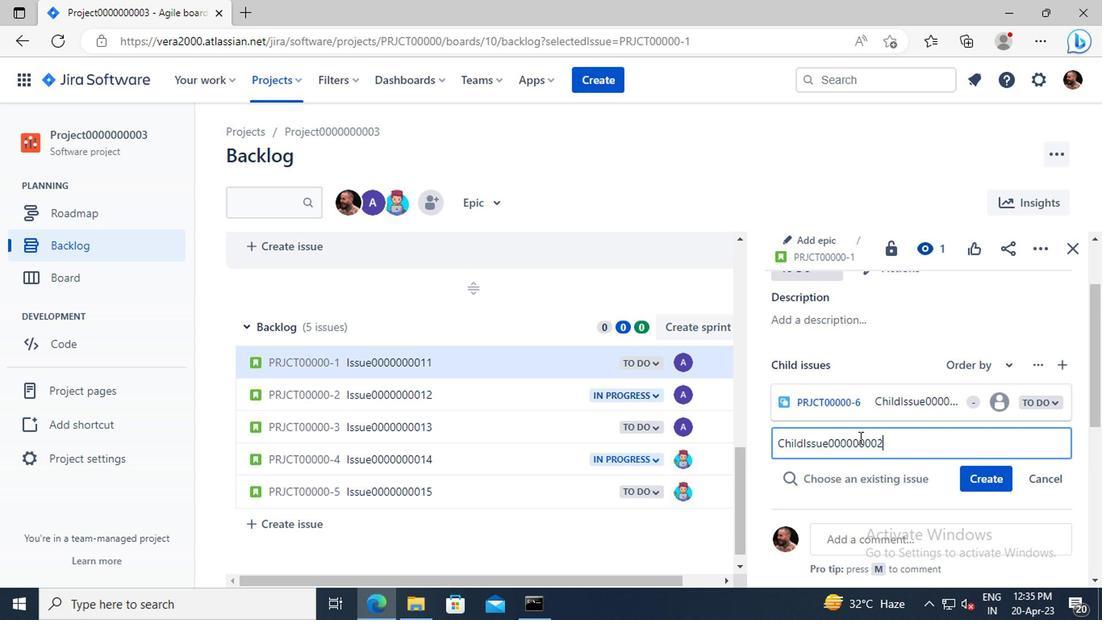
Action: Mouse moved to (971, 474)
Screenshot: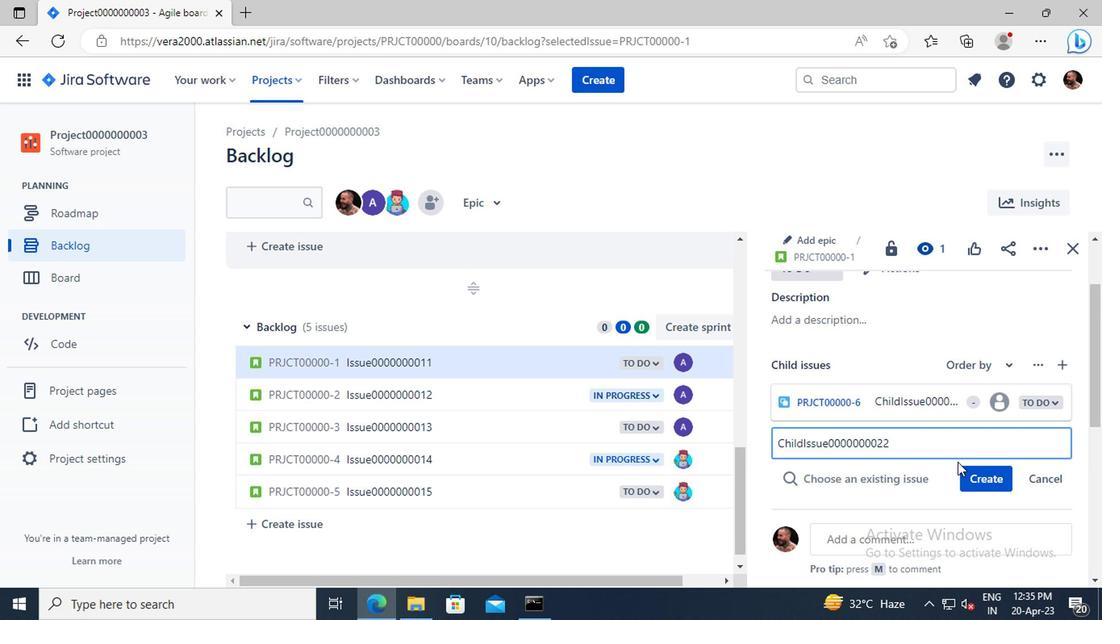 
Action: Mouse pressed left at (971, 474)
Screenshot: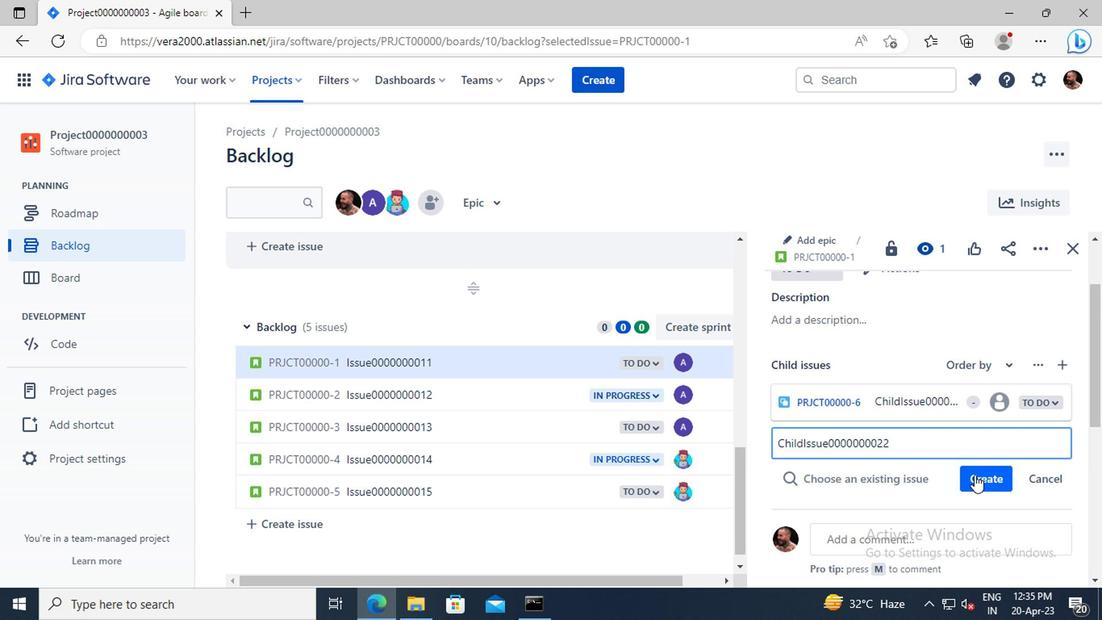 
Action: Mouse moved to (405, 395)
Screenshot: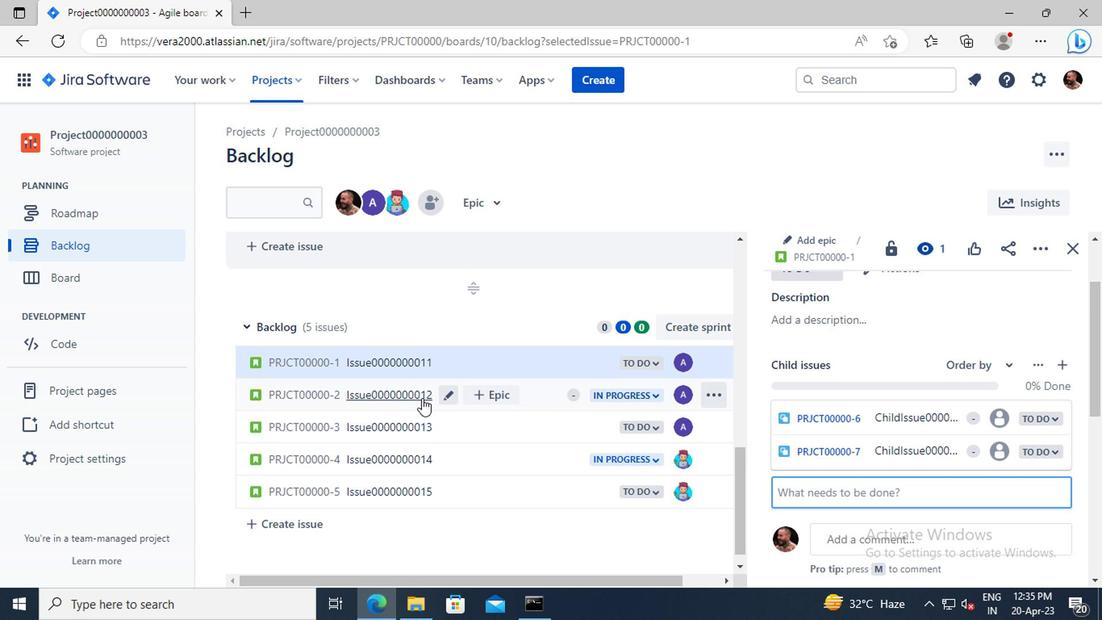 
Action: Mouse pressed left at (405, 395)
Screenshot: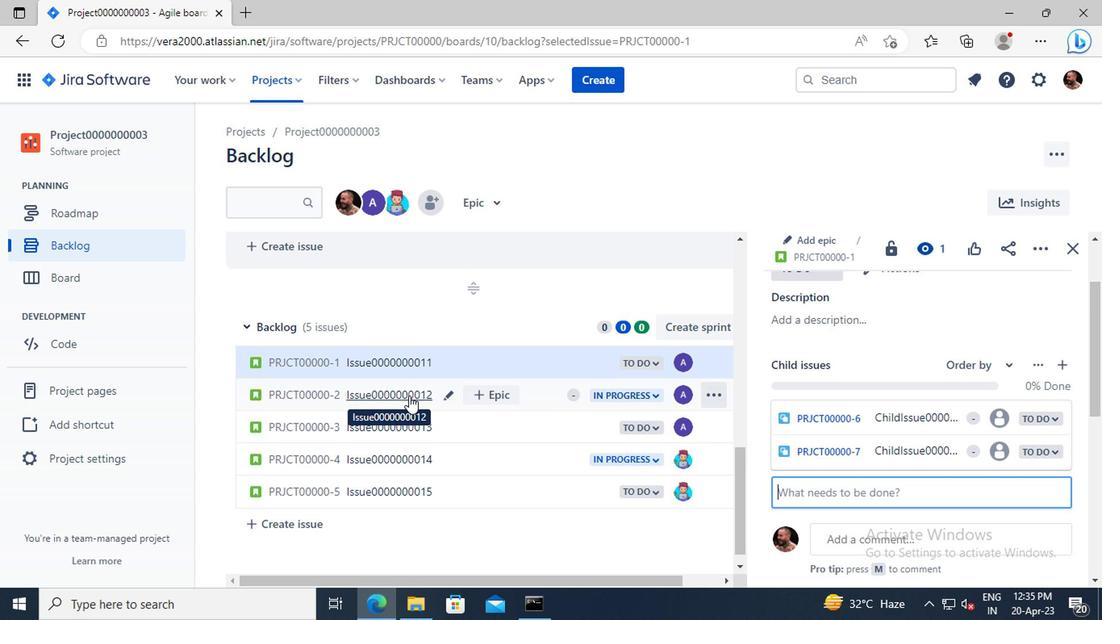 
Action: Mouse moved to (814, 324)
Screenshot: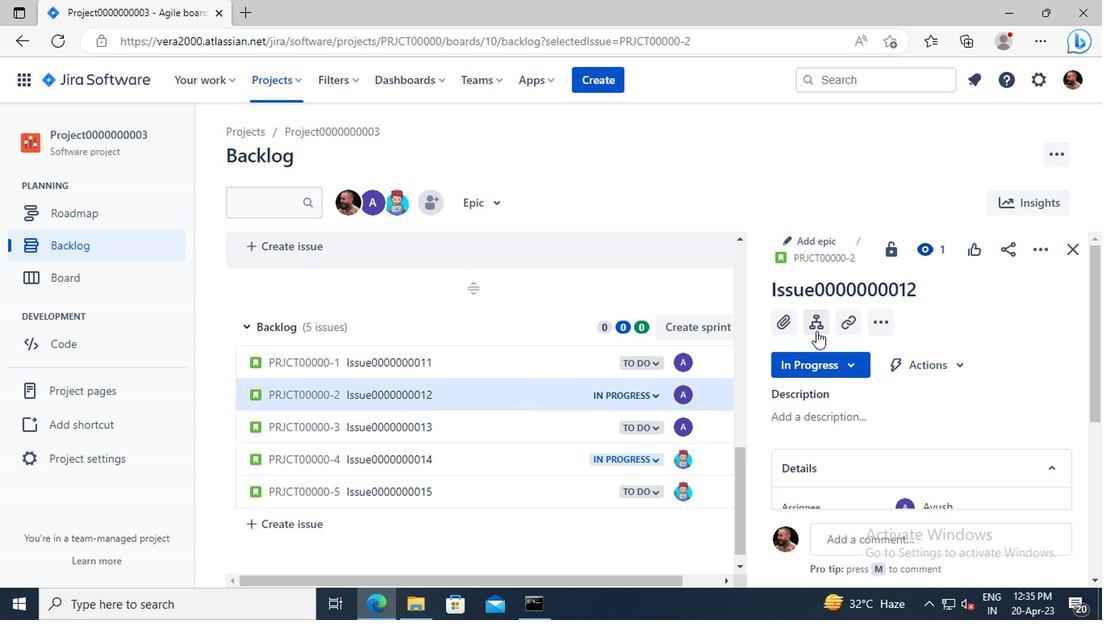 
Action: Mouse pressed left at (814, 324)
Screenshot: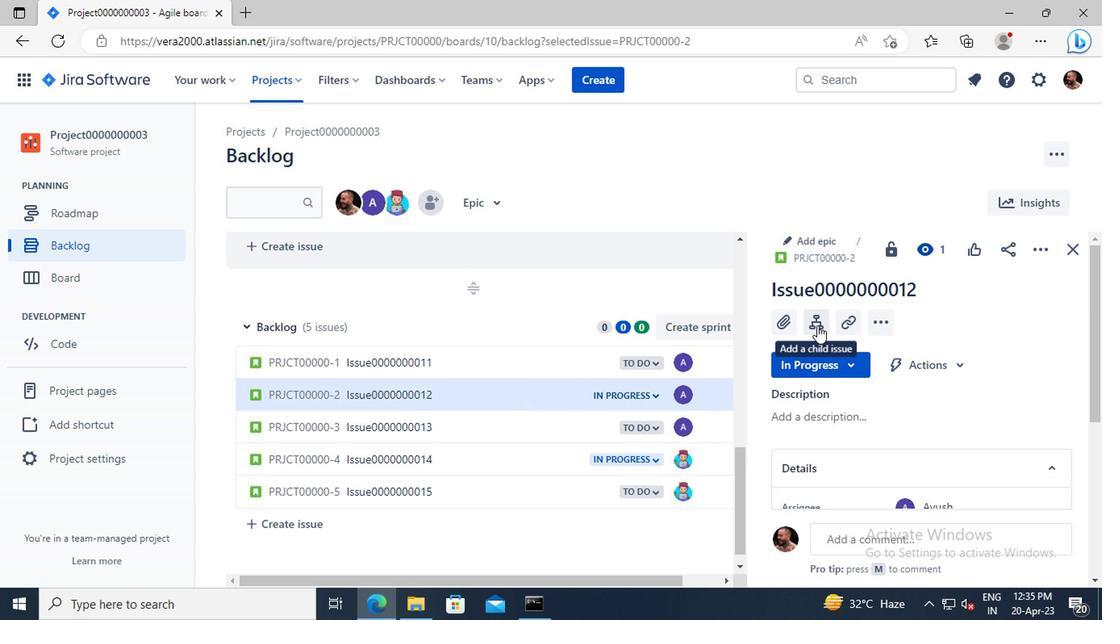 
Action: Mouse moved to (832, 400)
Screenshot: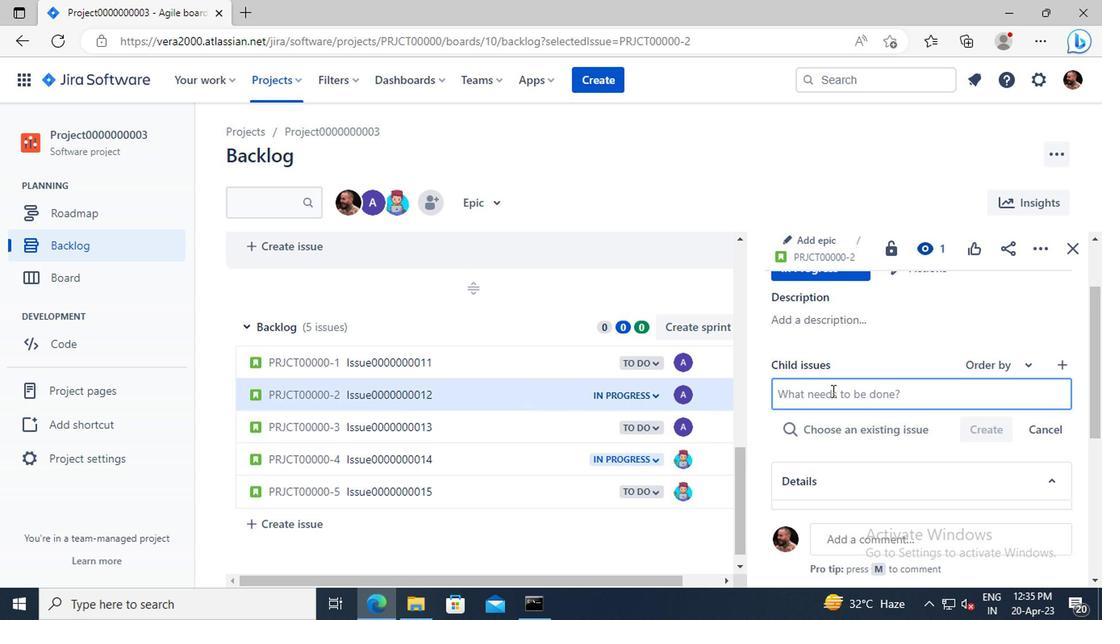 
Action: Mouse pressed left at (832, 400)
Screenshot: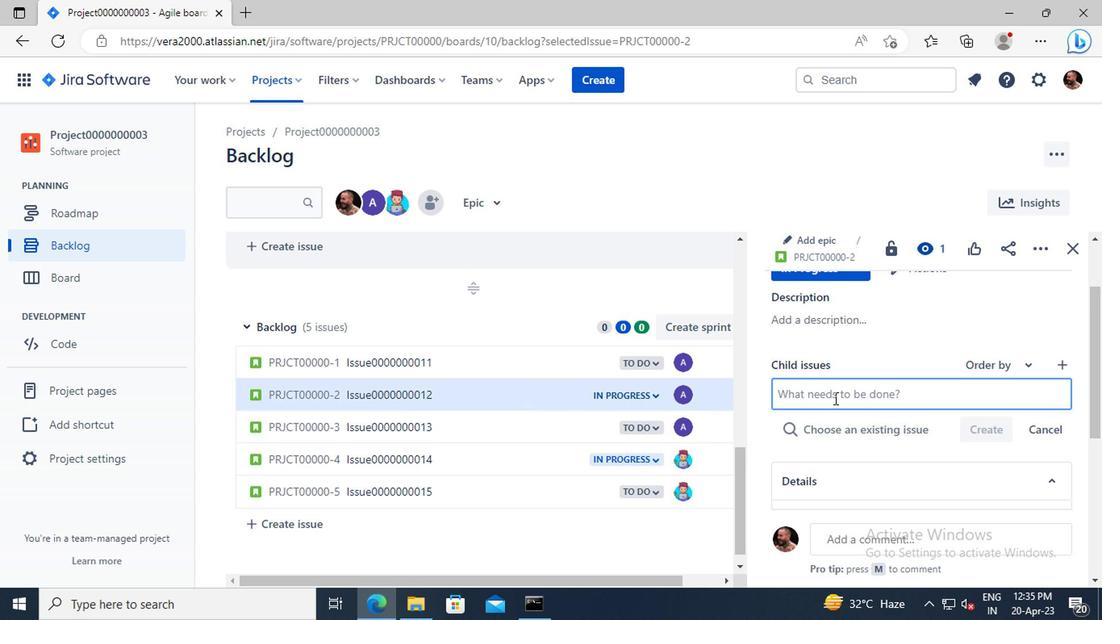 
Action: Key pressed <Key.shift>CHILD<Key.shift>ISSUE0000000023
Screenshot: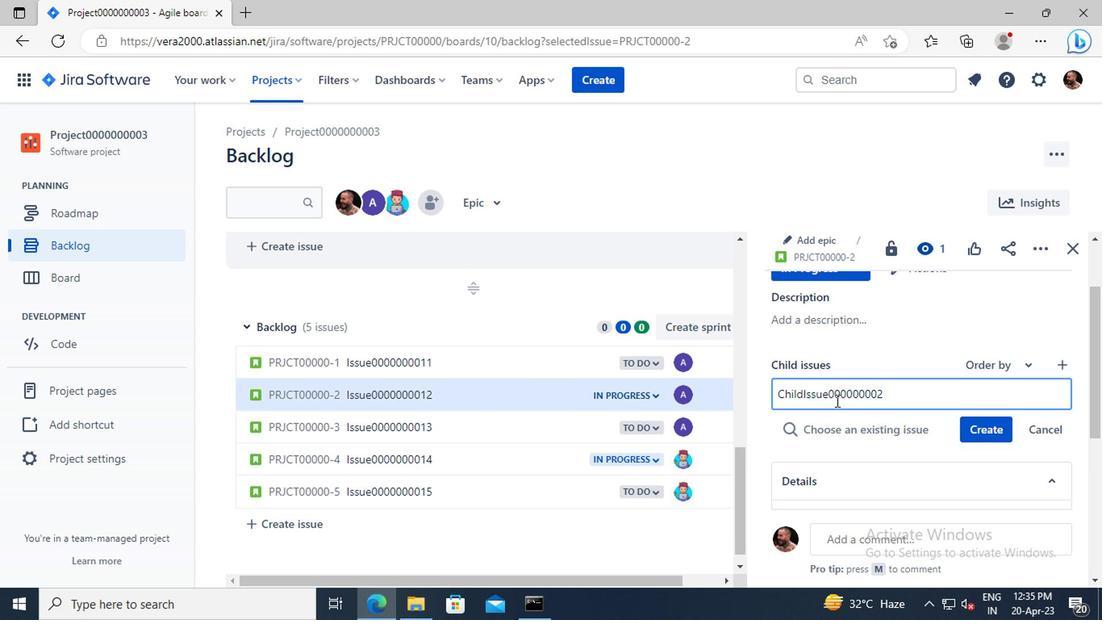 
Action: Mouse moved to (988, 420)
Screenshot: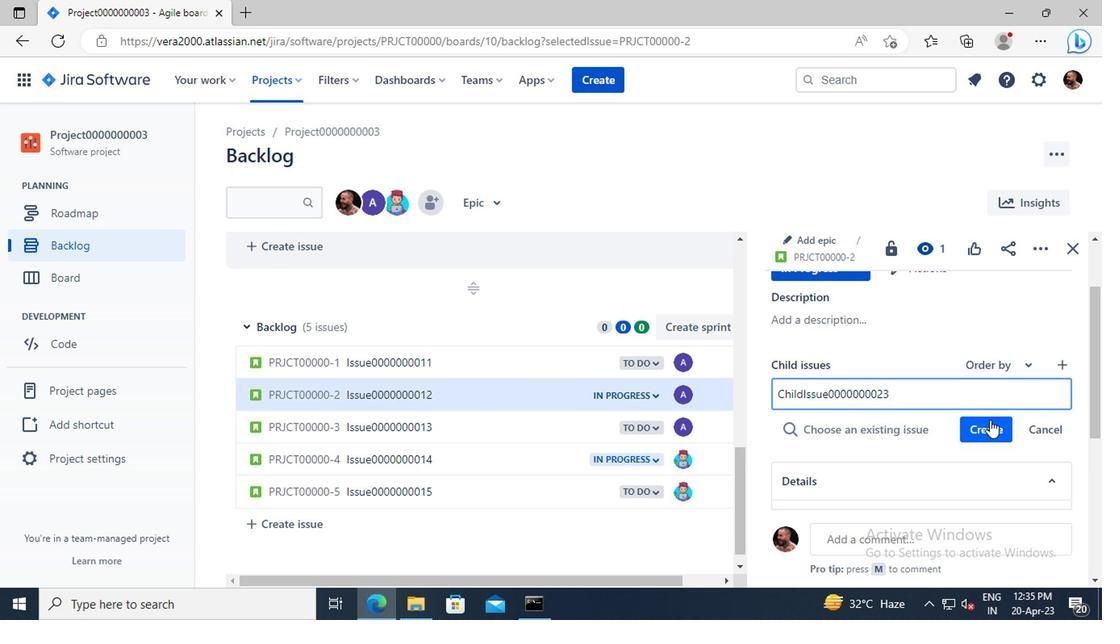 
Action: Mouse pressed left at (988, 420)
Screenshot: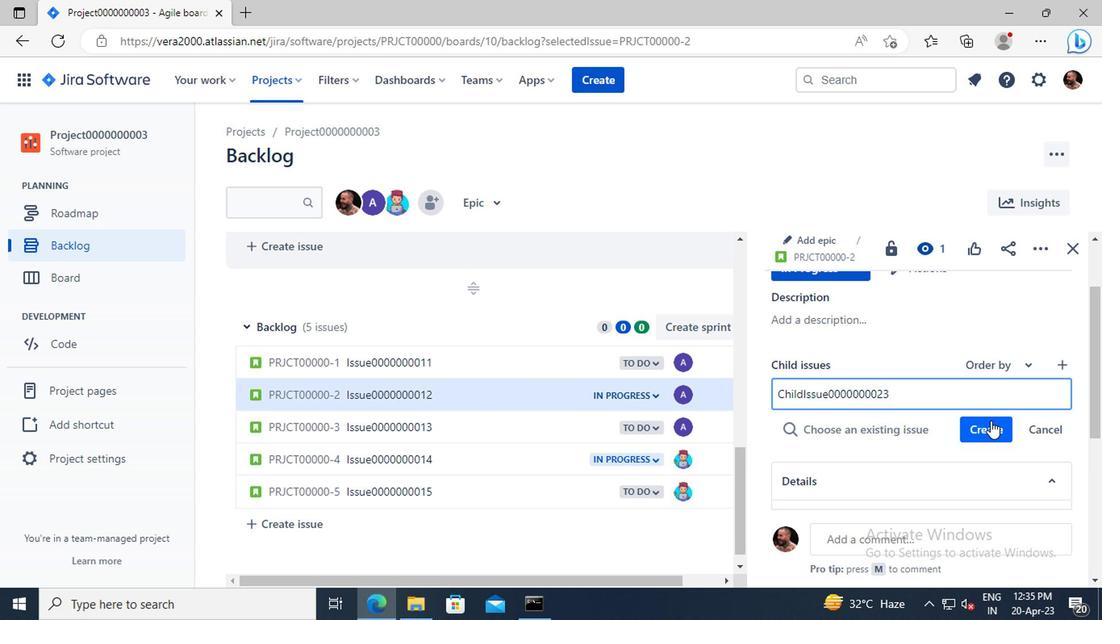 
Action: Mouse moved to (833, 442)
Screenshot: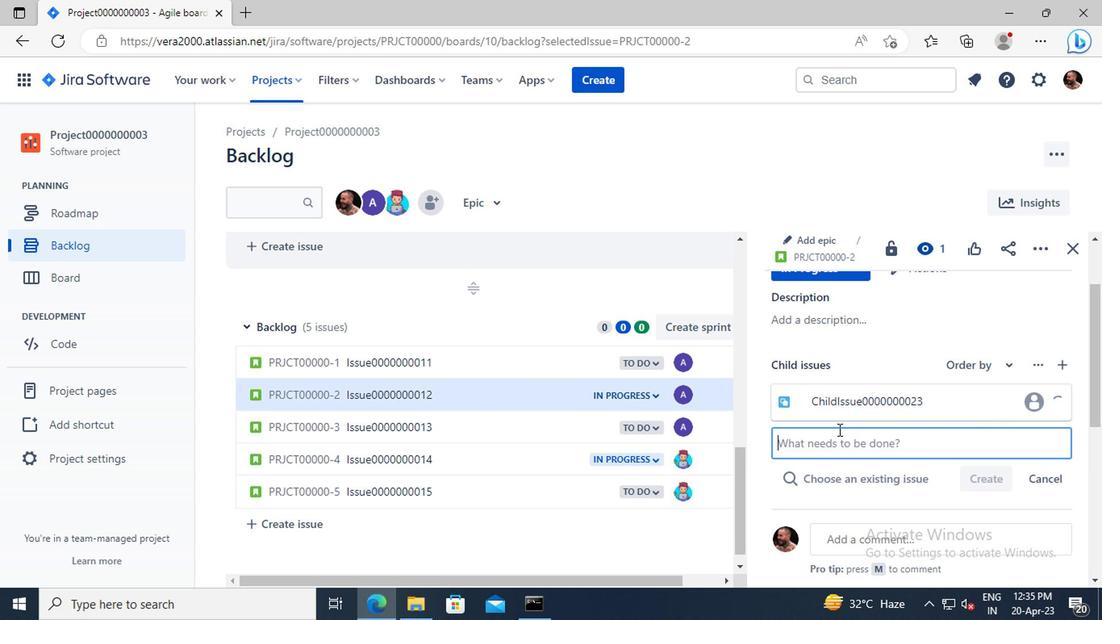
Action: Mouse pressed left at (833, 442)
Screenshot: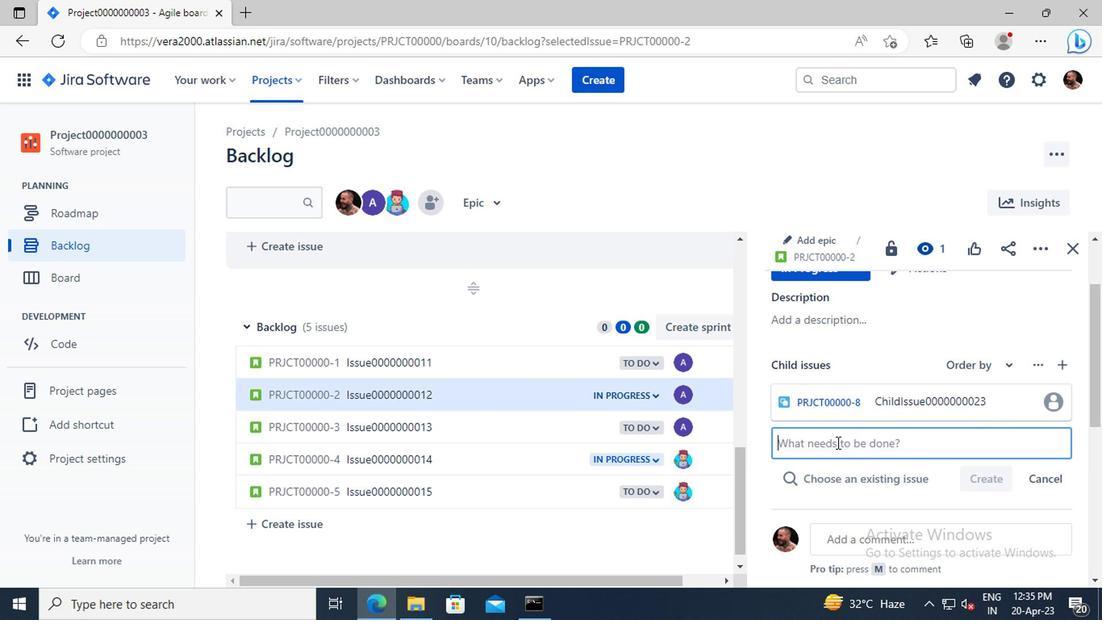 
Action: Key pressed <Key.shift>CHILD<Key.shift>ISSUE0000000024
Screenshot: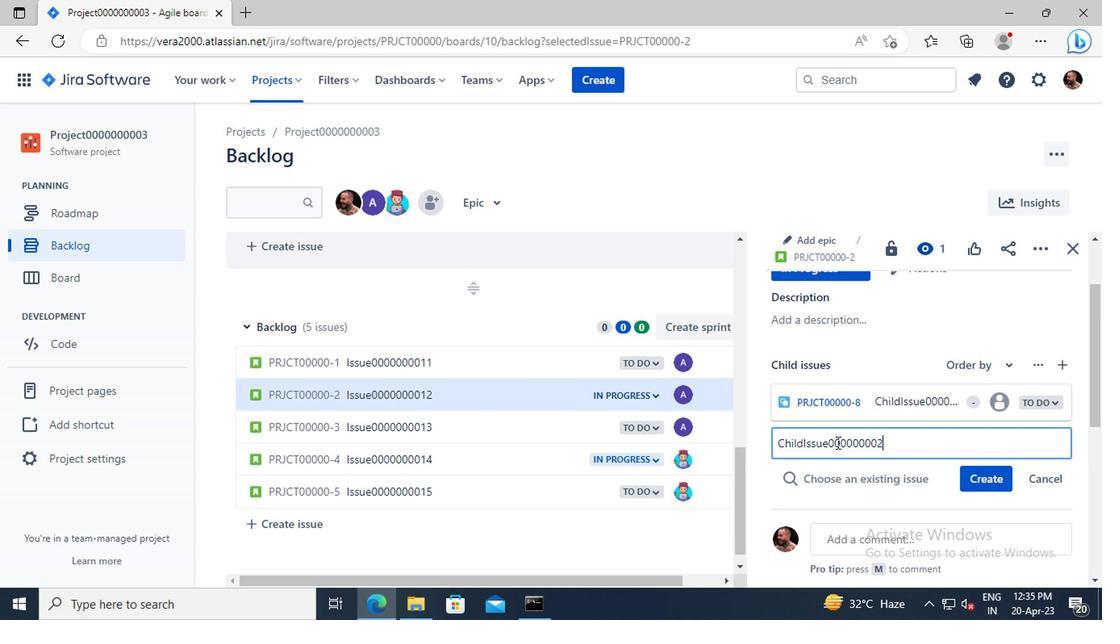 
Action: Mouse moved to (976, 480)
Screenshot: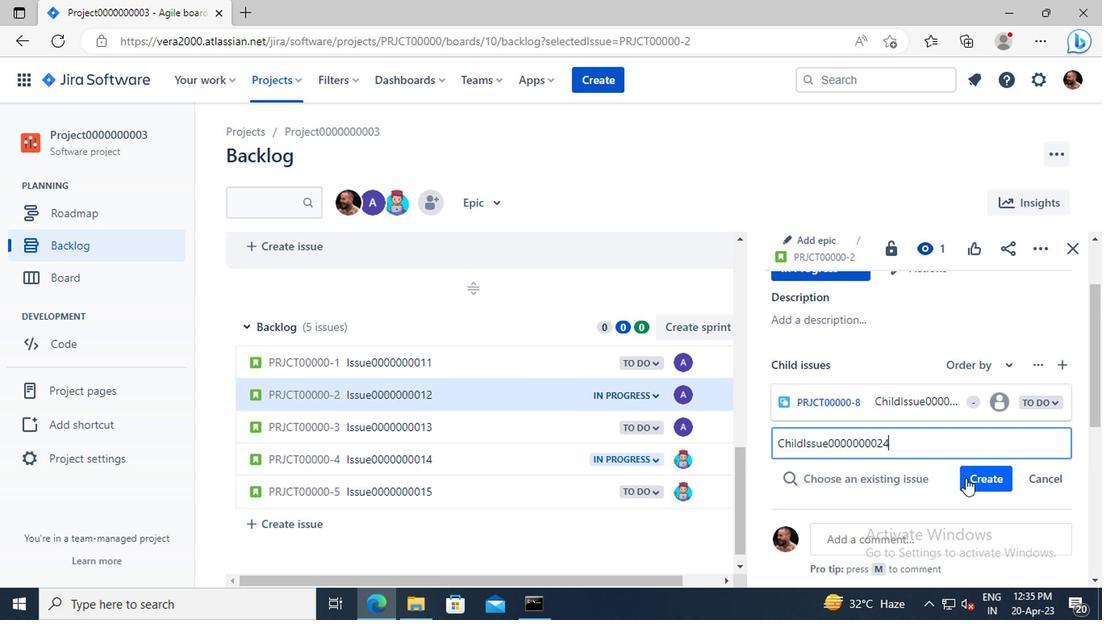 
Action: Mouse pressed left at (976, 480)
Screenshot: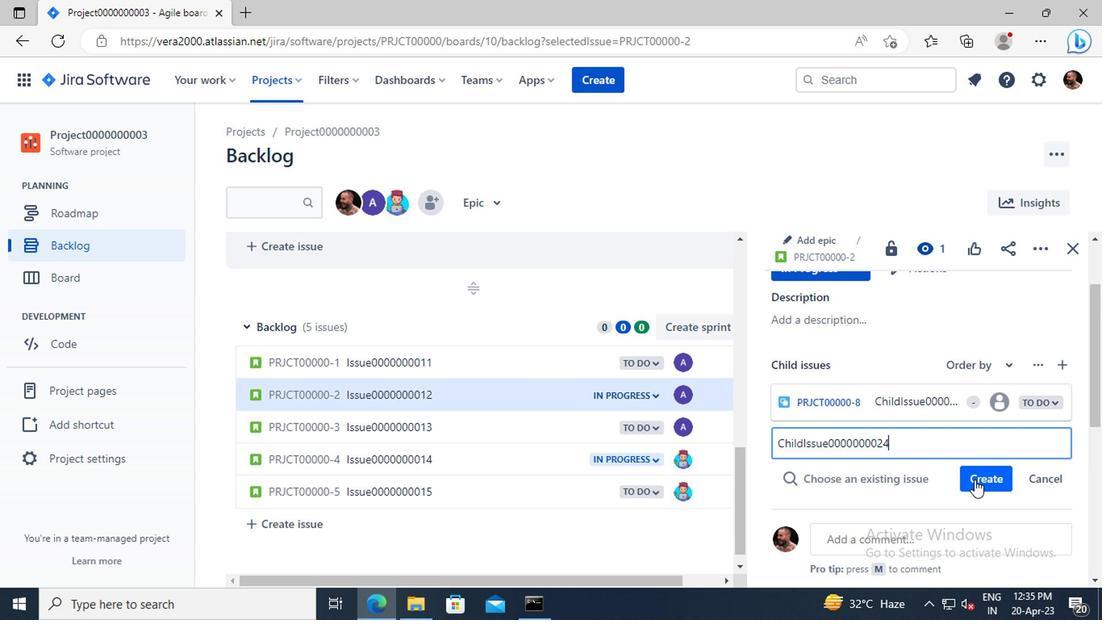 
